 Task: Search round trip flight ticket for 5 adults, 2 children, 1 infant in seat and 2 infants on lap in economy from Kotzebue: Ralph Wien Memorial Airport to Fort Wayne: Fort Wayne International Airport on 5-4-2023 and return on 5-4-2023. Choice of flights is Westjet. Number of bags: 2 checked bags. Price is upto 106000. Outbound departure time preference is 16:00.
Action: Mouse moved to (324, 283)
Screenshot: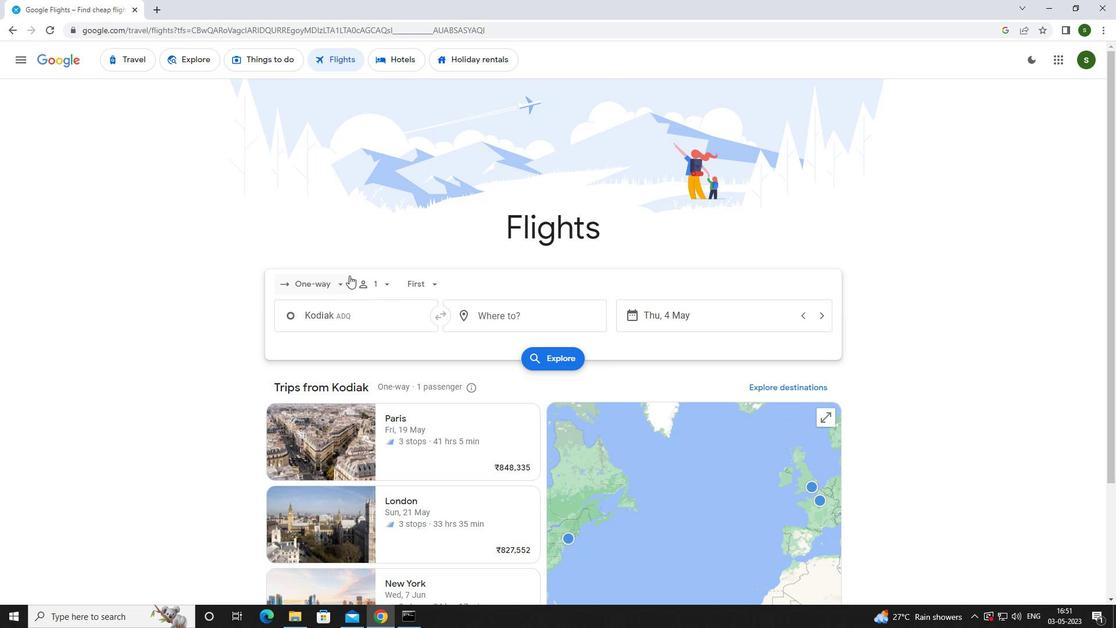
Action: Mouse pressed left at (324, 283)
Screenshot: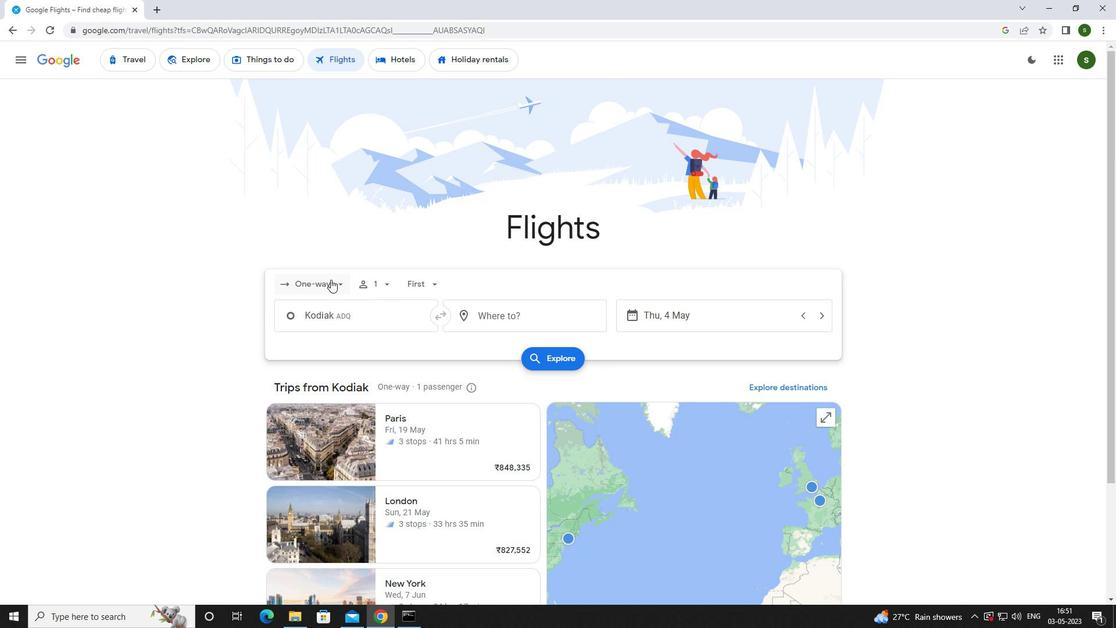 
Action: Mouse moved to (317, 301)
Screenshot: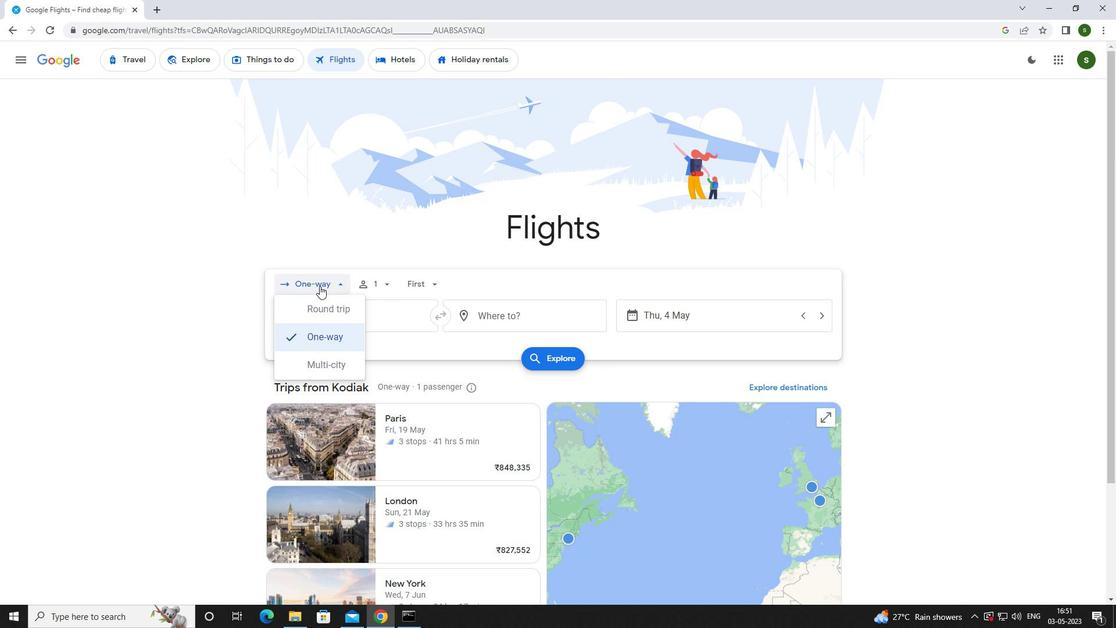 
Action: Mouse pressed left at (317, 301)
Screenshot: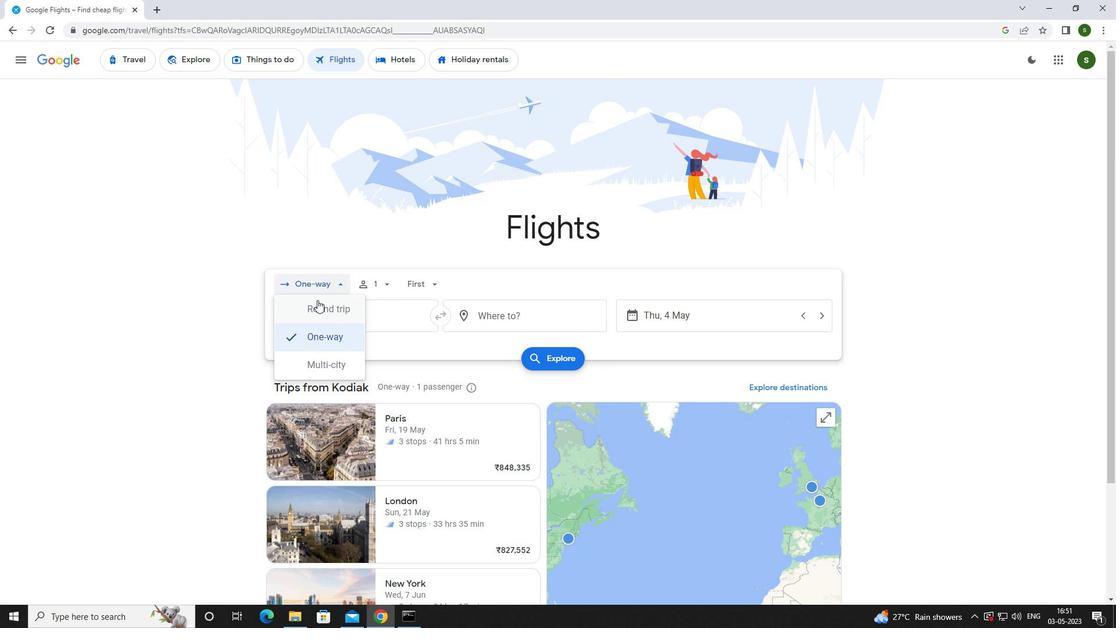 
Action: Mouse moved to (393, 283)
Screenshot: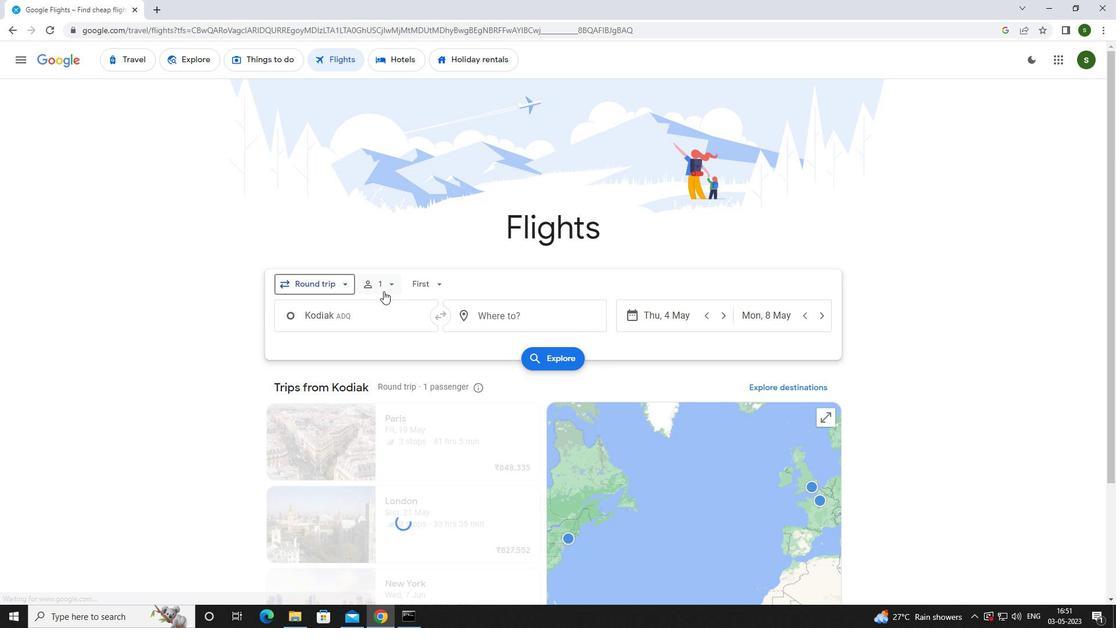 
Action: Mouse pressed left at (393, 283)
Screenshot: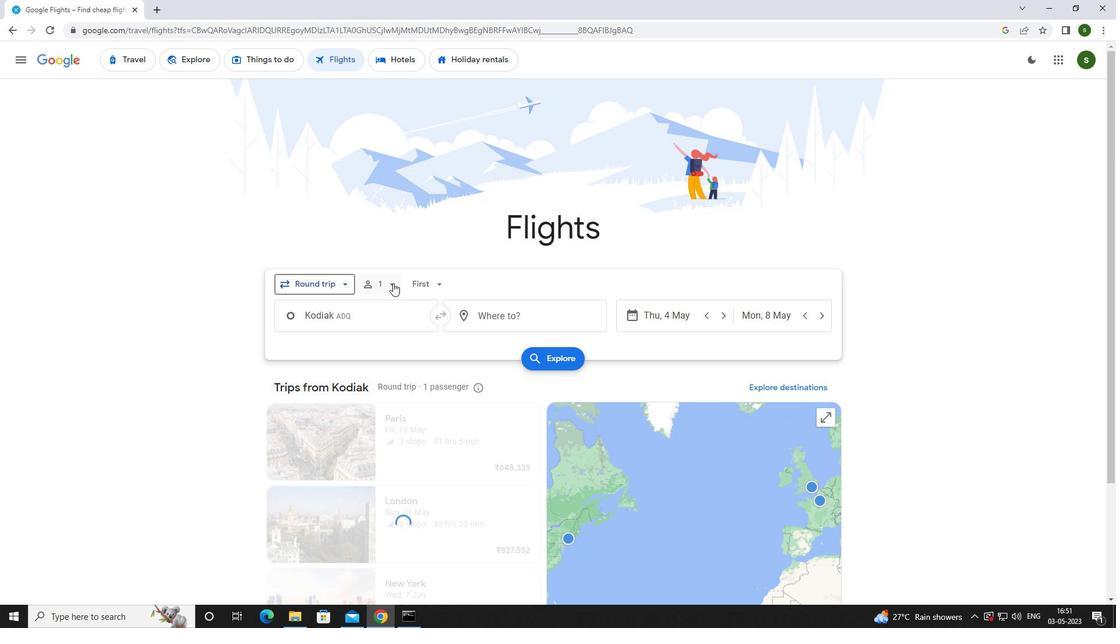 
Action: Mouse moved to (488, 312)
Screenshot: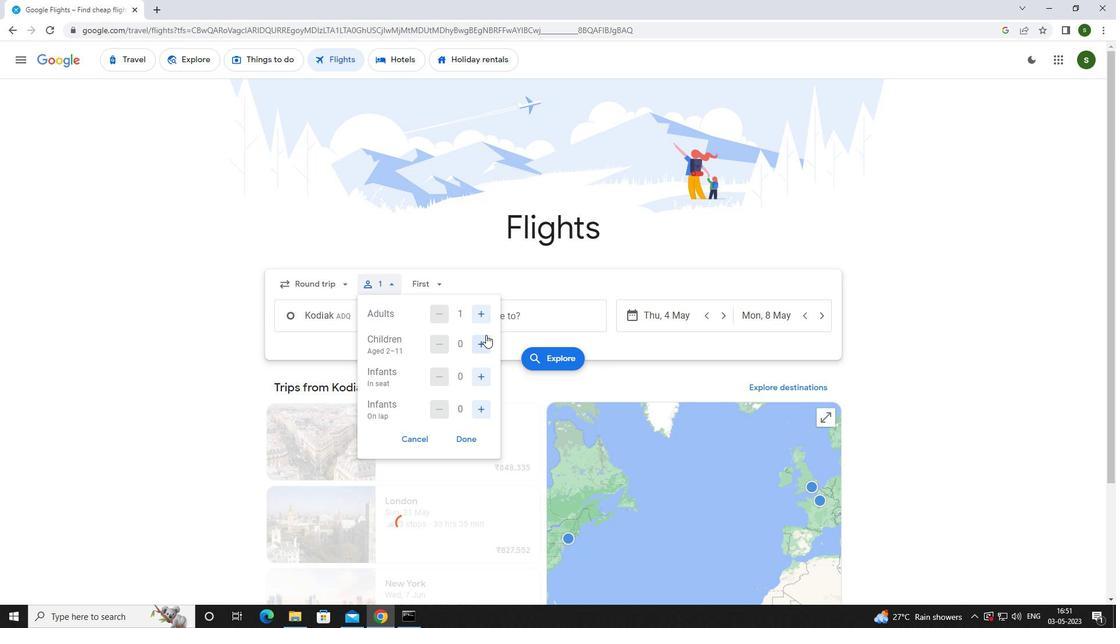 
Action: Mouse pressed left at (488, 312)
Screenshot: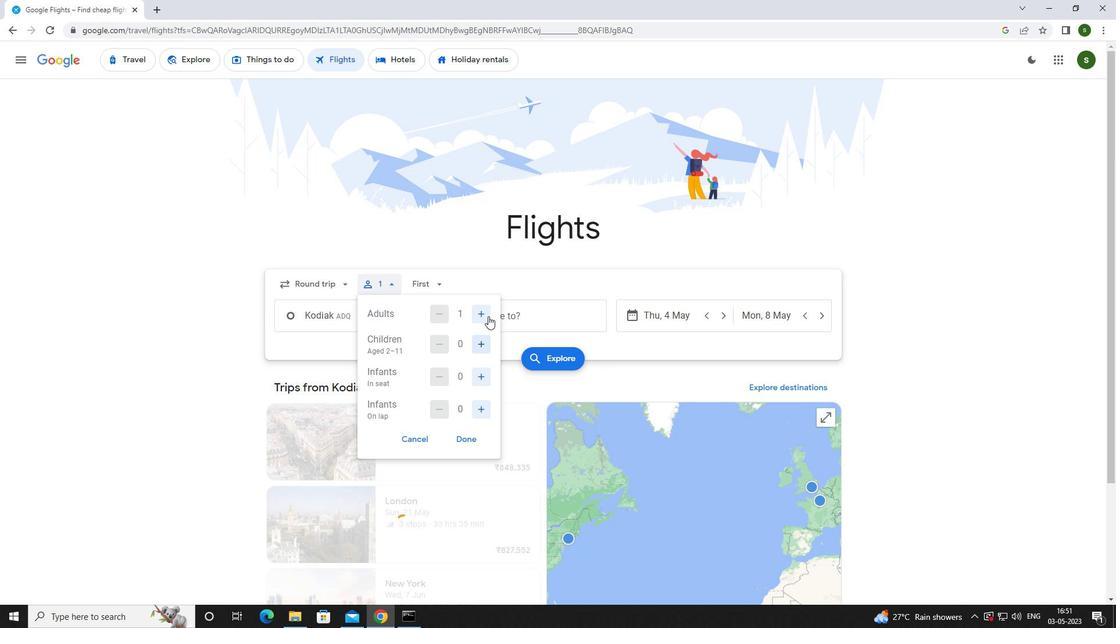 
Action: Mouse pressed left at (488, 312)
Screenshot: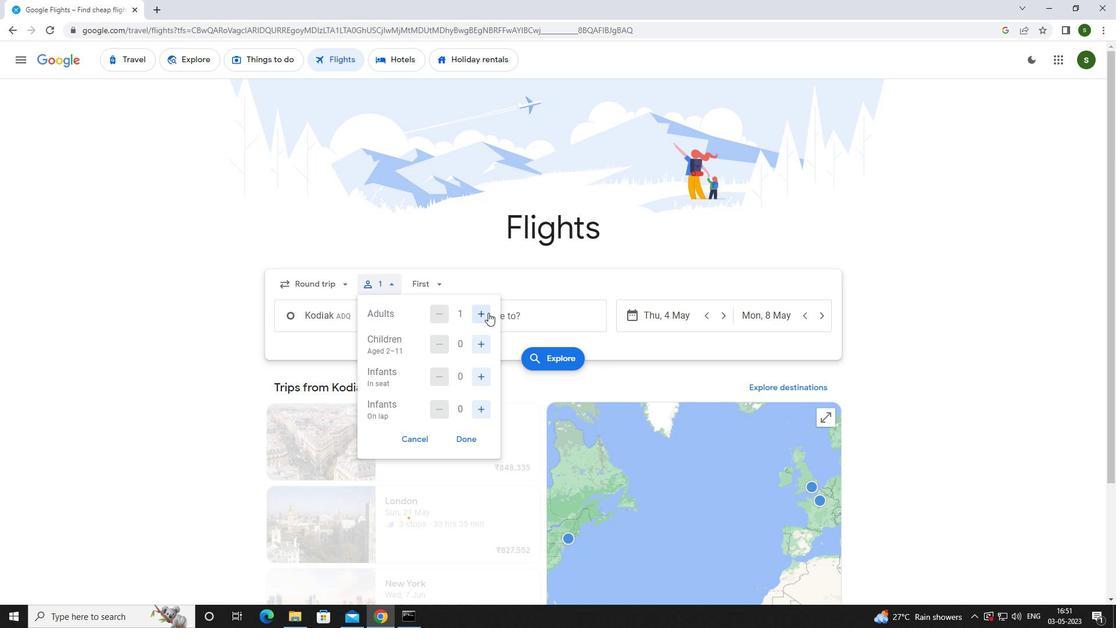 
Action: Mouse pressed left at (488, 312)
Screenshot: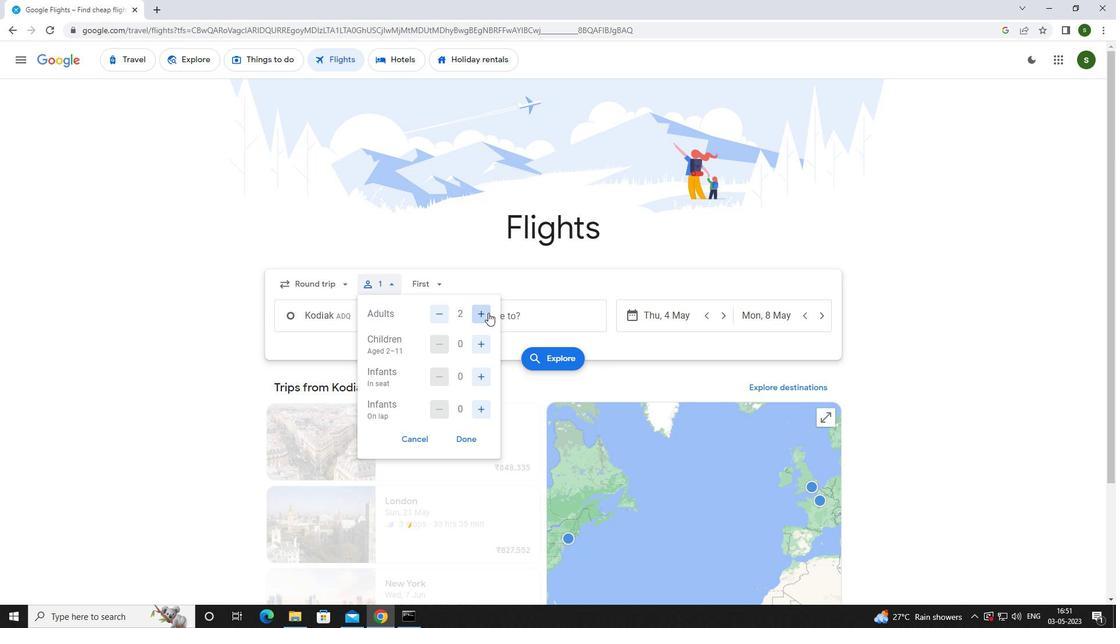 
Action: Mouse pressed left at (488, 312)
Screenshot: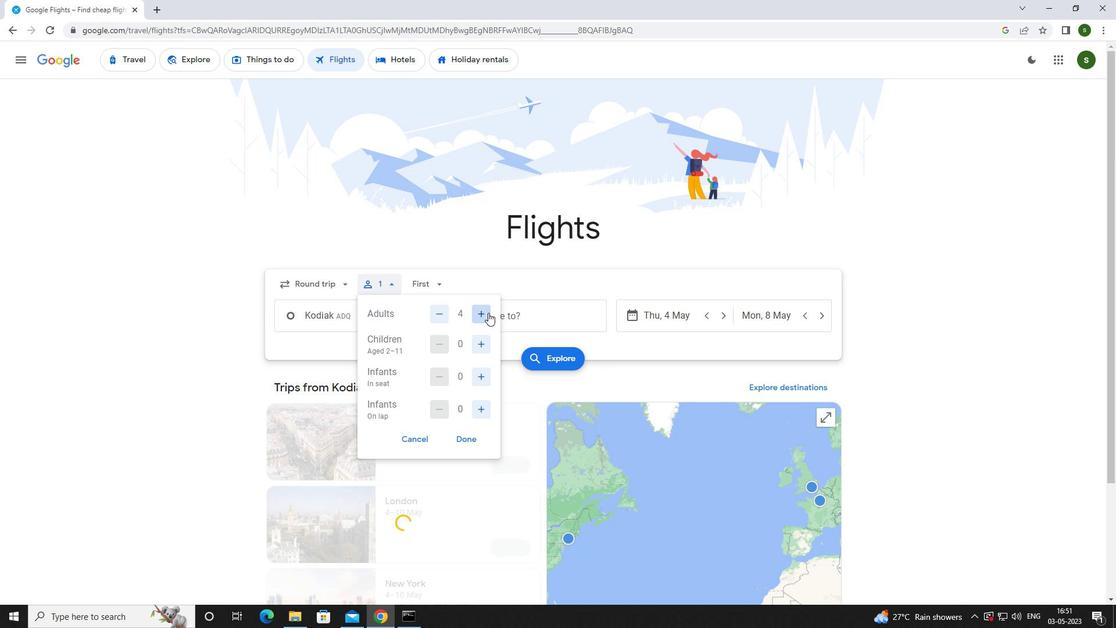 
Action: Mouse moved to (482, 342)
Screenshot: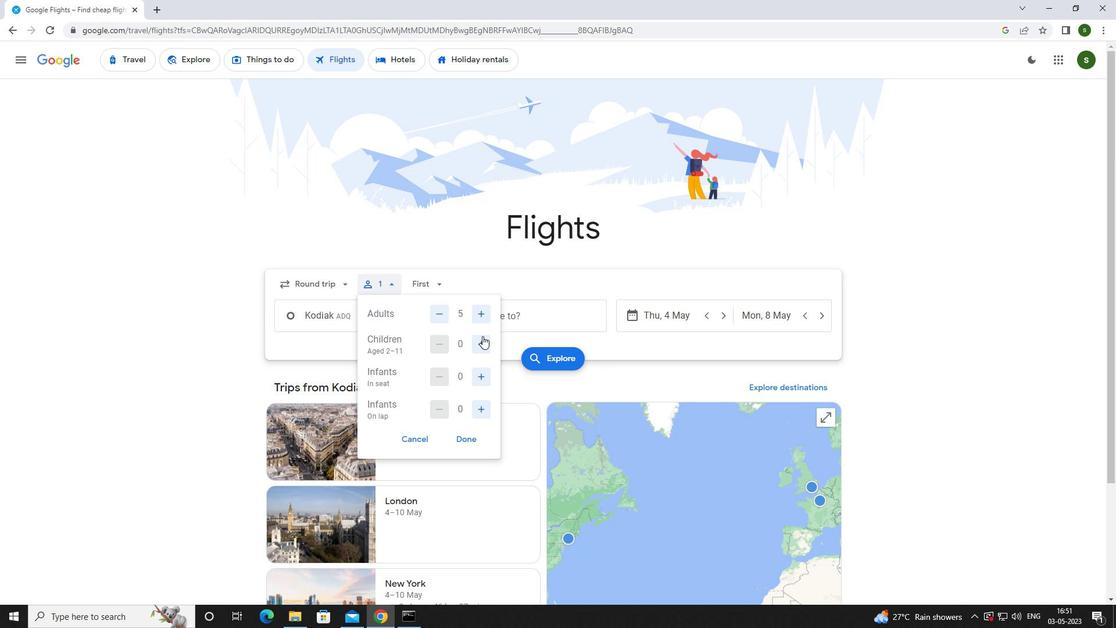 
Action: Mouse pressed left at (482, 342)
Screenshot: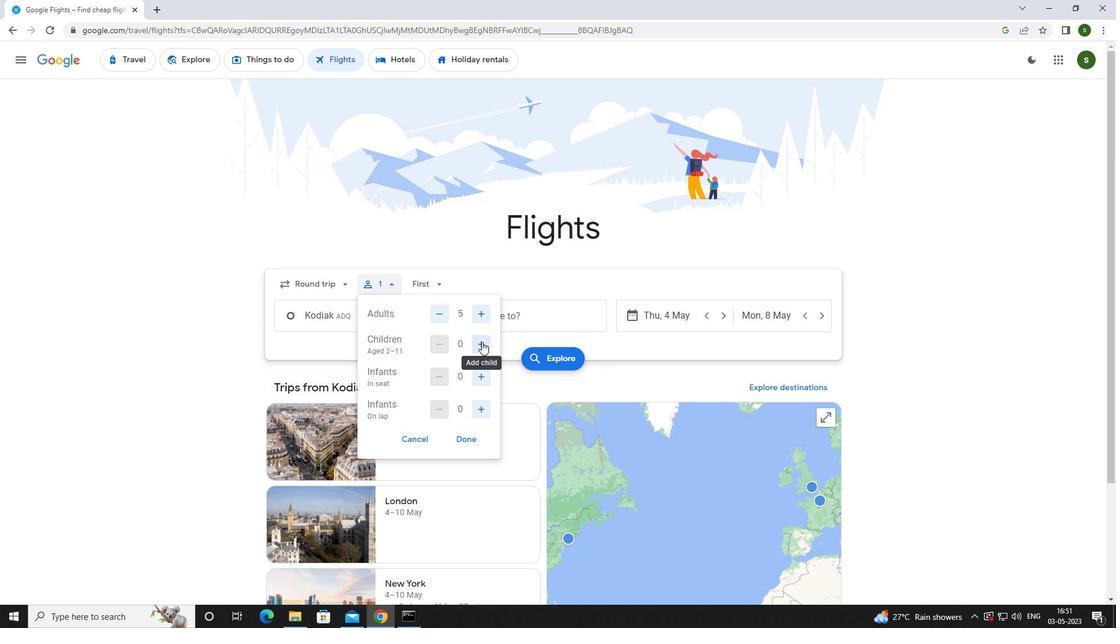 
Action: Mouse pressed left at (482, 342)
Screenshot: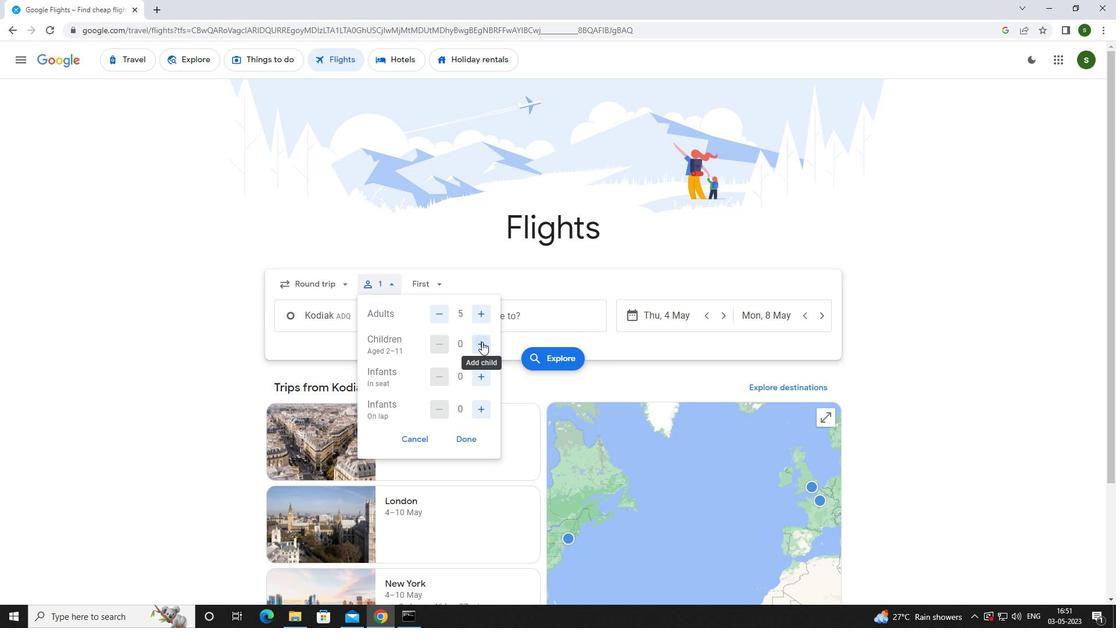 
Action: Mouse moved to (477, 381)
Screenshot: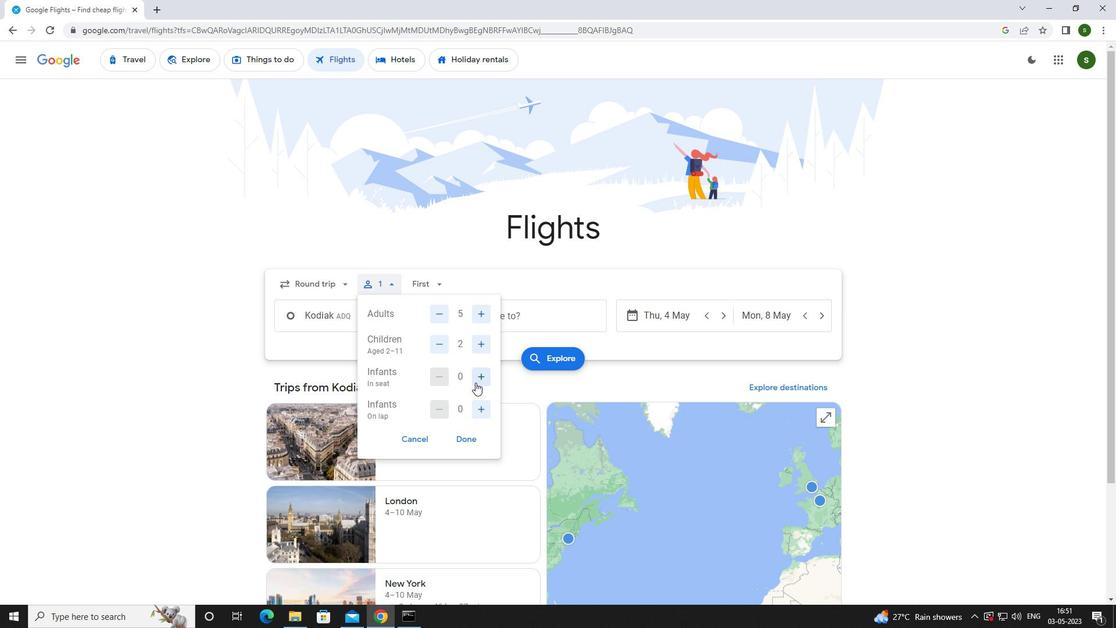 
Action: Mouse pressed left at (477, 381)
Screenshot: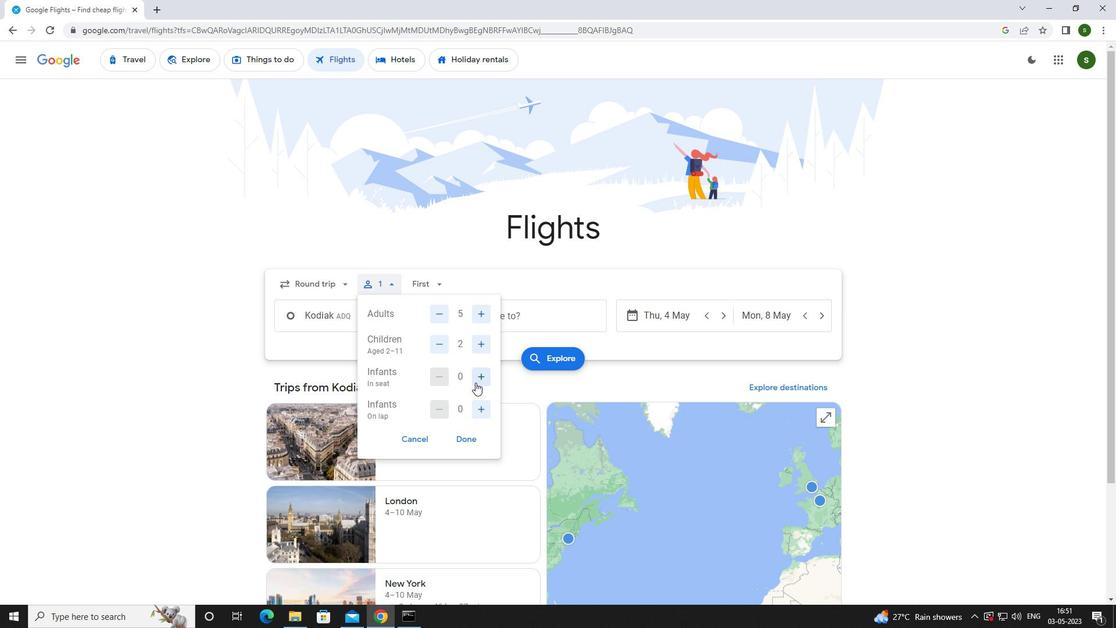 
Action: Mouse moved to (478, 407)
Screenshot: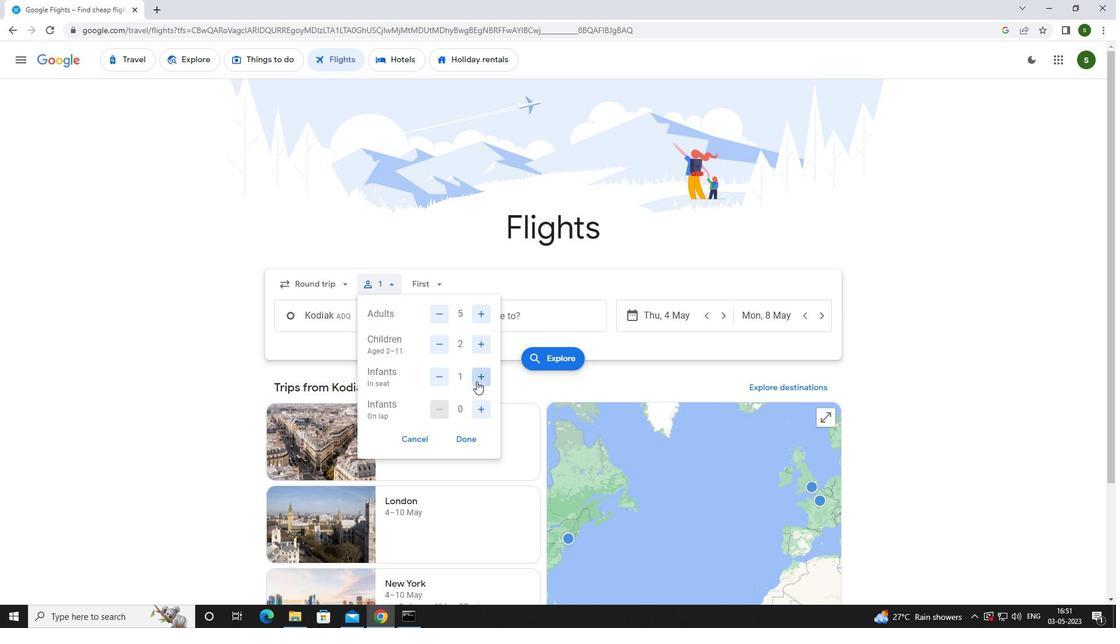 
Action: Mouse pressed left at (478, 407)
Screenshot: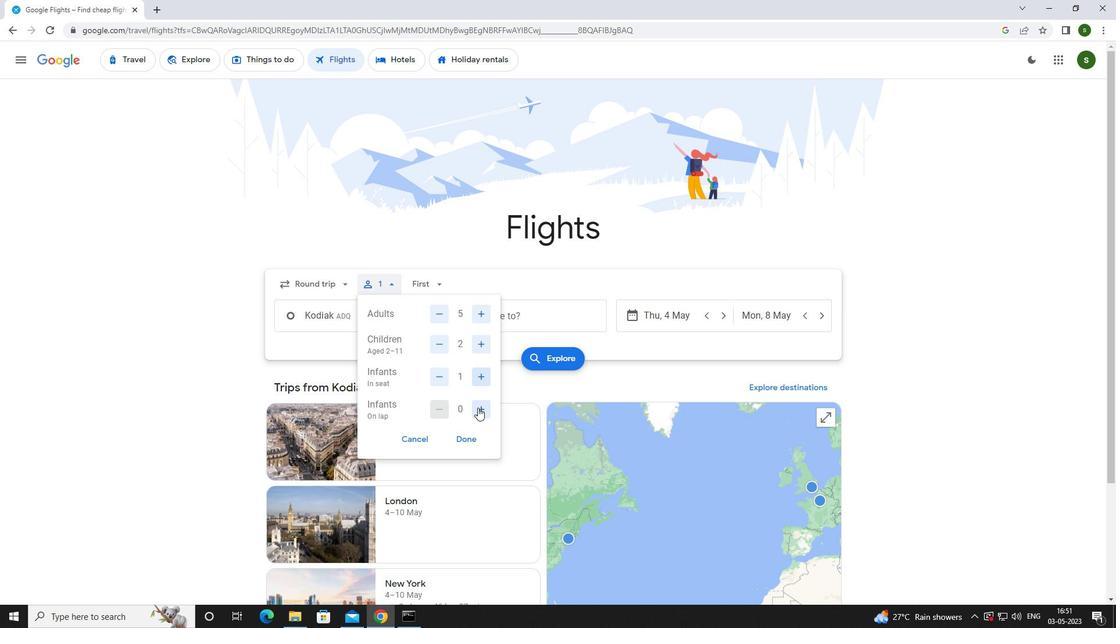 
Action: Mouse pressed left at (478, 407)
Screenshot: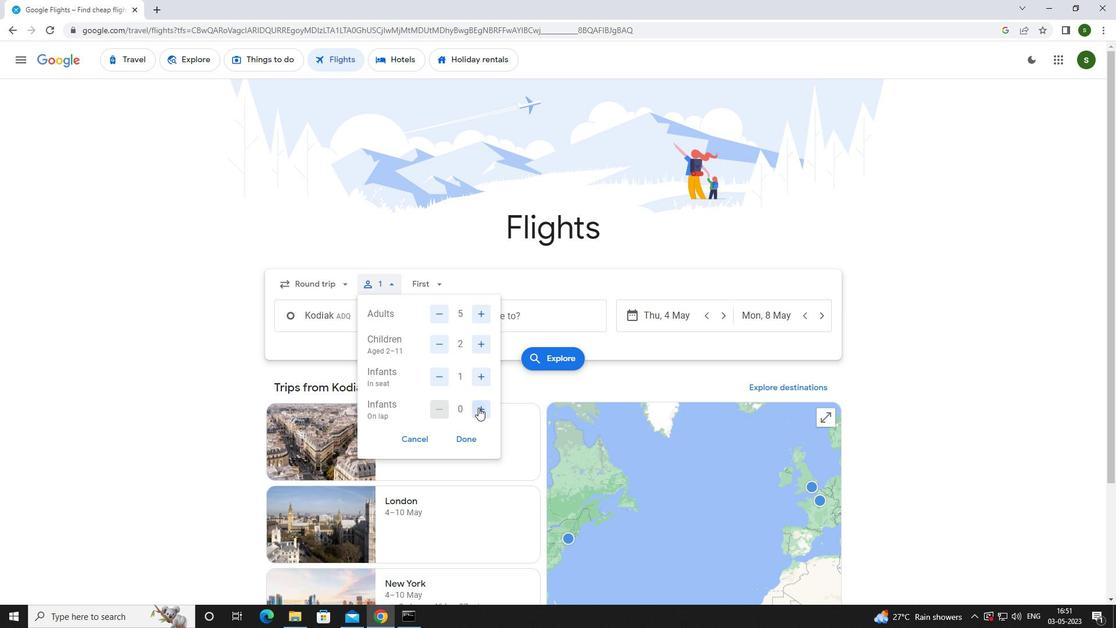 
Action: Mouse moved to (434, 410)
Screenshot: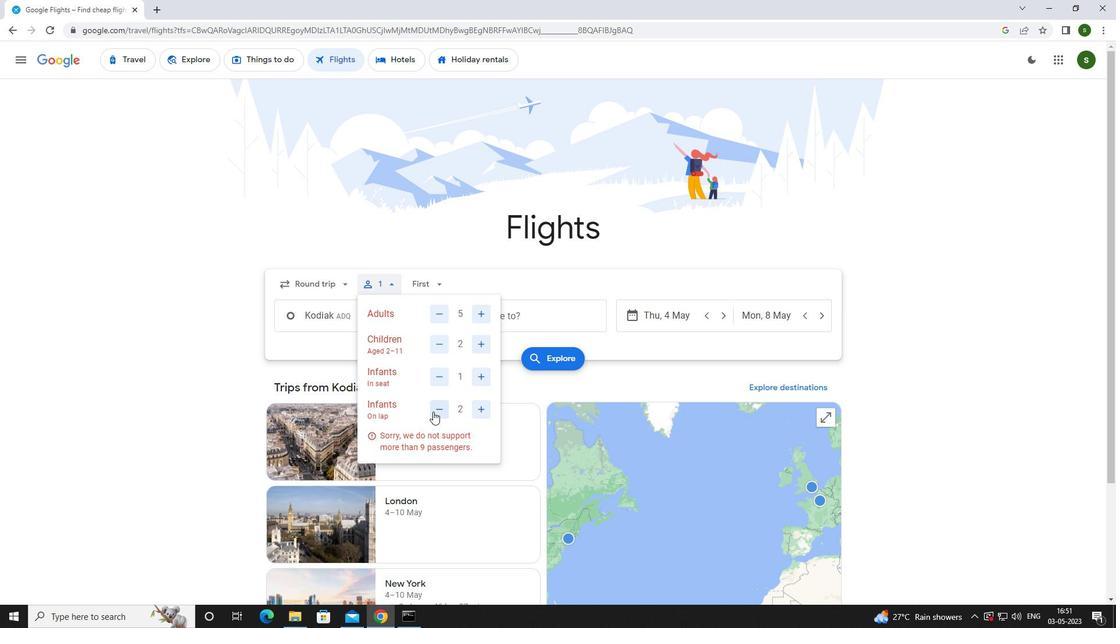 
Action: Mouse pressed left at (434, 410)
Screenshot: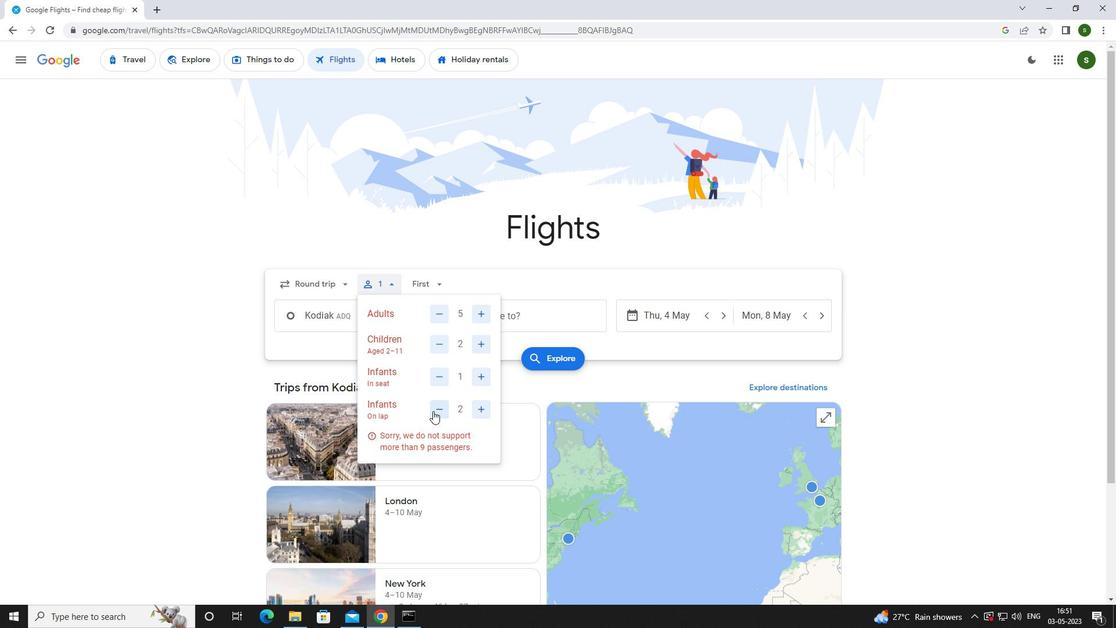 
Action: Mouse moved to (442, 284)
Screenshot: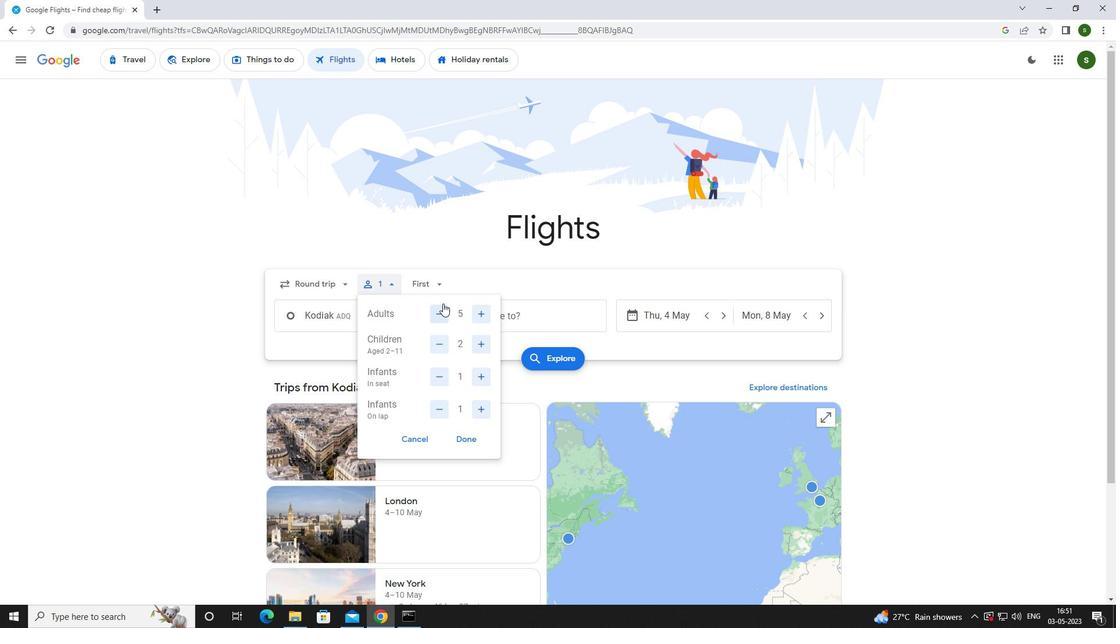 
Action: Mouse pressed left at (442, 284)
Screenshot: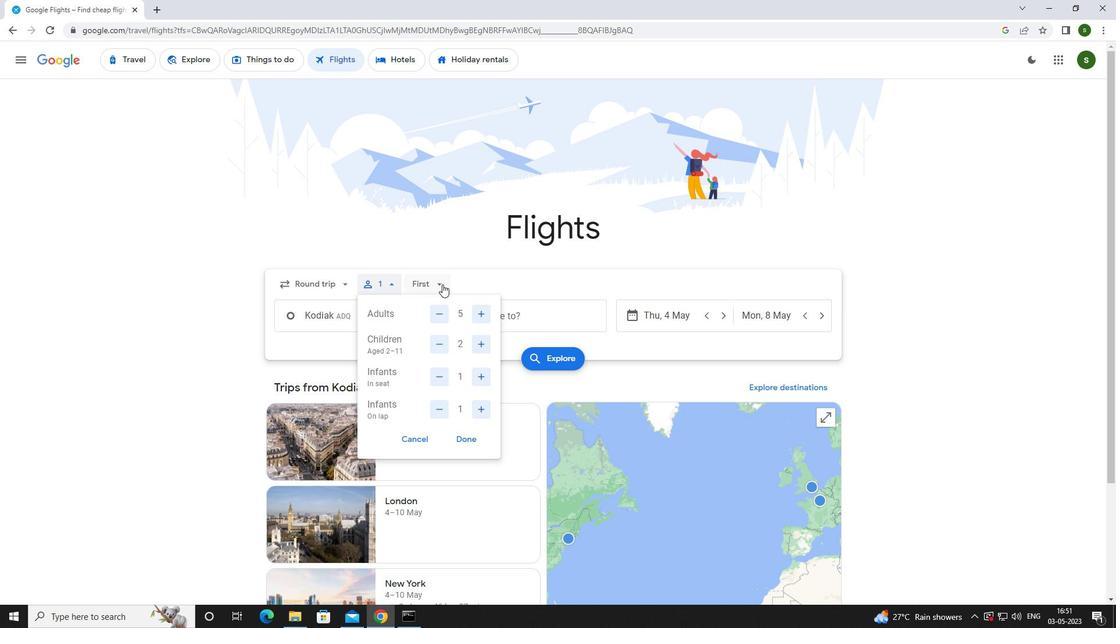 
Action: Mouse moved to (453, 300)
Screenshot: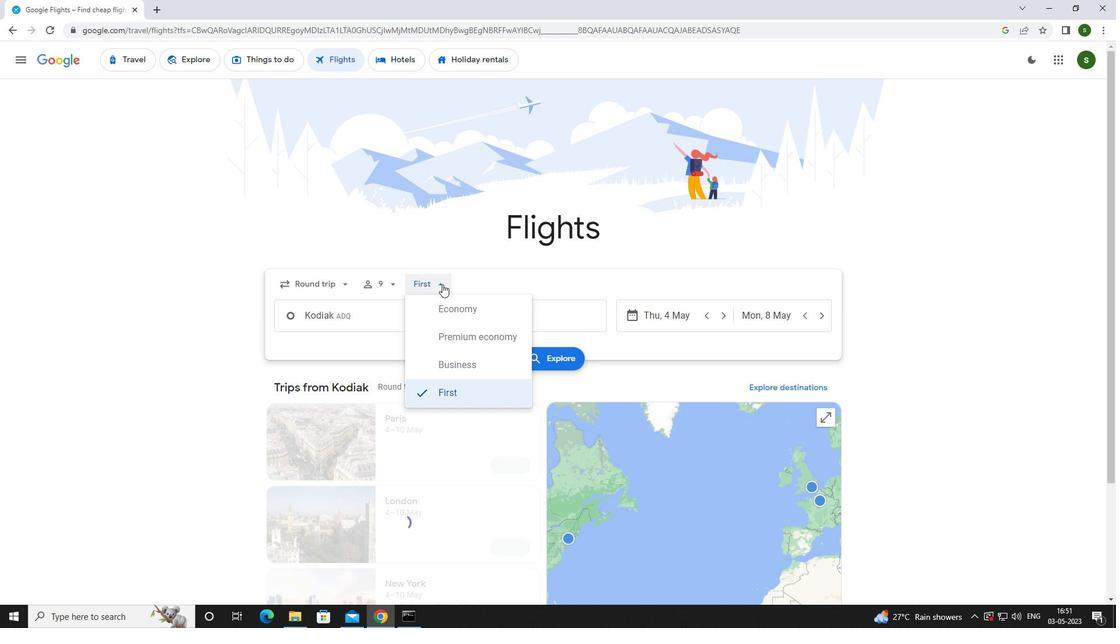 
Action: Mouse pressed left at (453, 300)
Screenshot: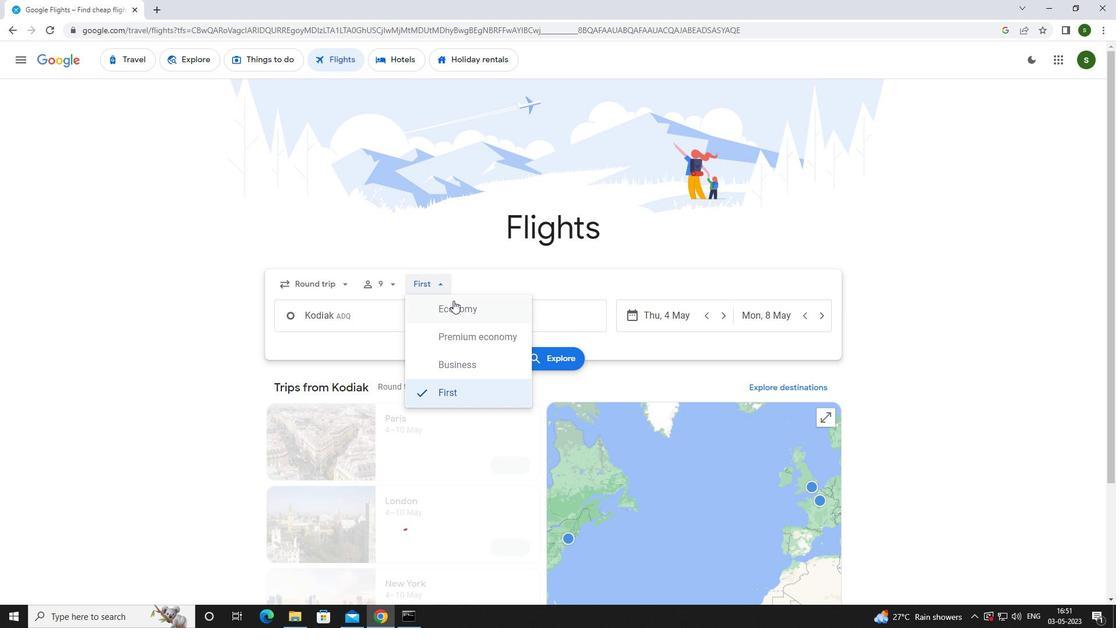 
Action: Mouse moved to (399, 321)
Screenshot: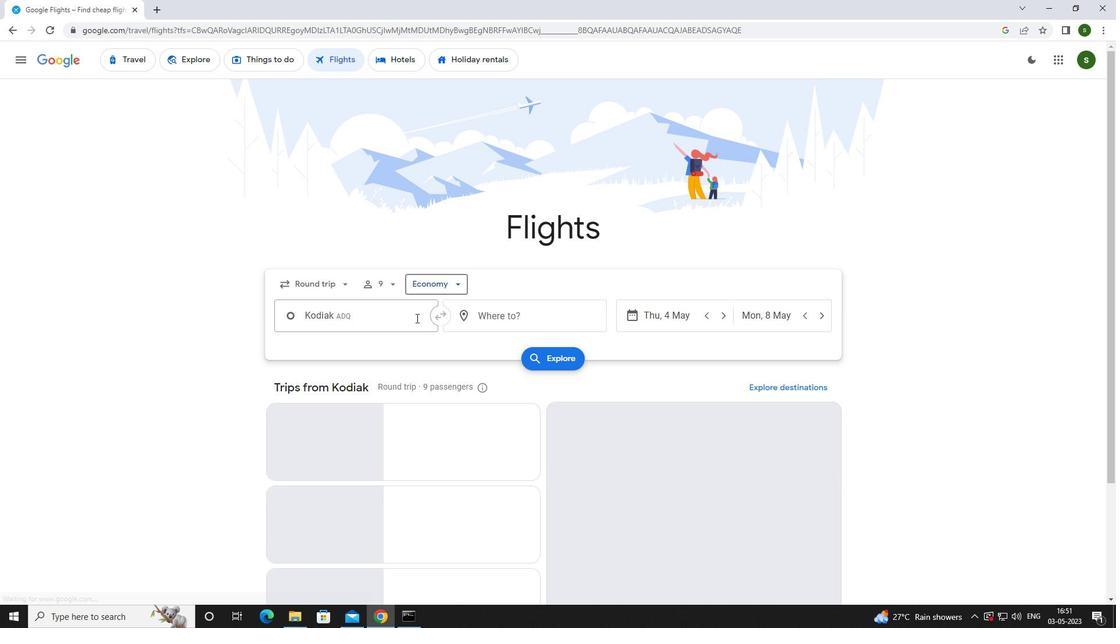 
Action: Mouse pressed left at (399, 321)
Screenshot: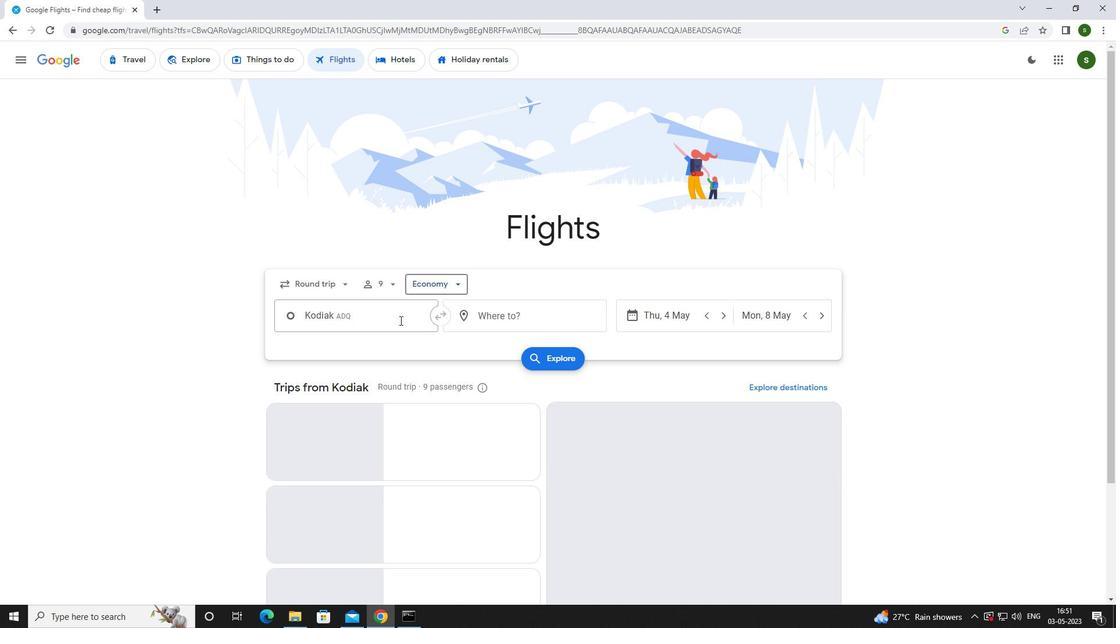 
Action: Mouse moved to (398, 321)
Screenshot: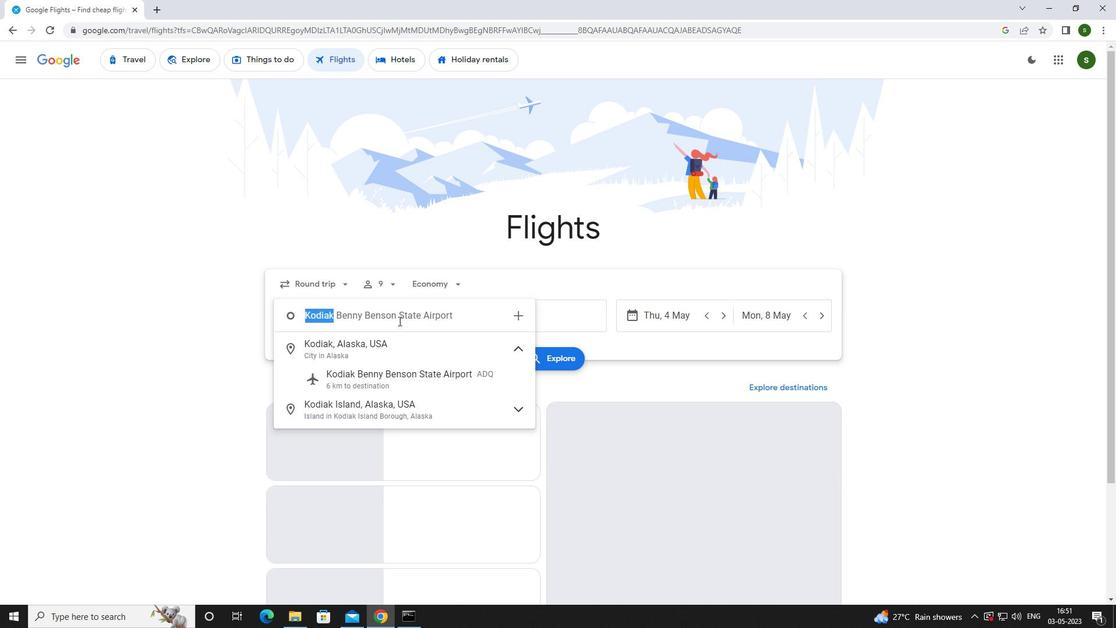 
Action: Key pressed <Key.caps_lock>r<Key.caps_lock>apl<Key.backspace><Key.backspace>lph
Screenshot: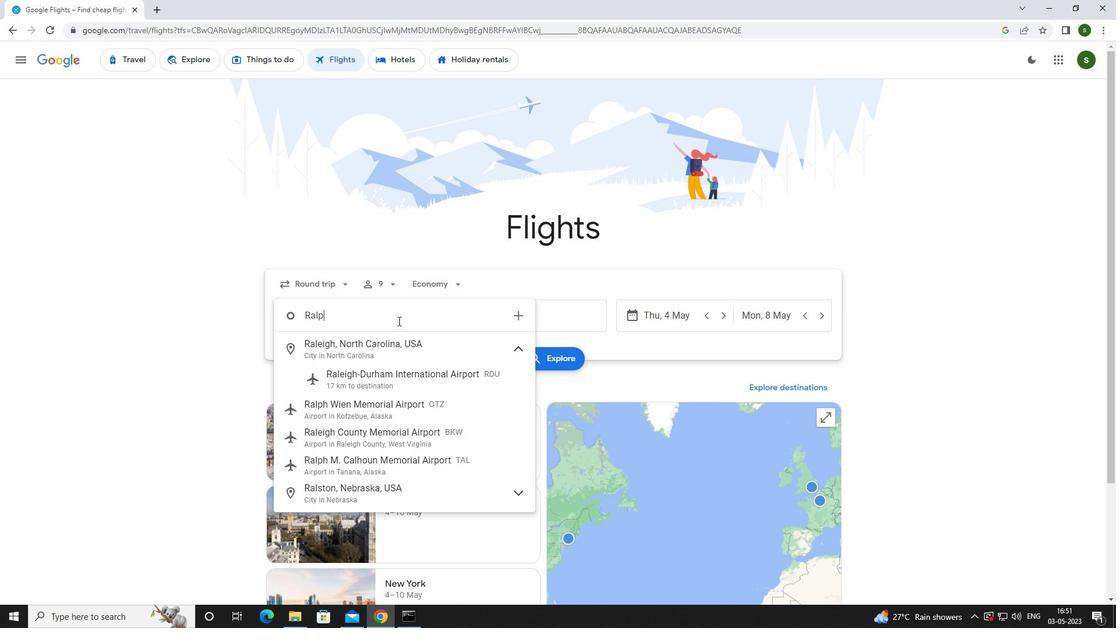 
Action: Mouse moved to (397, 347)
Screenshot: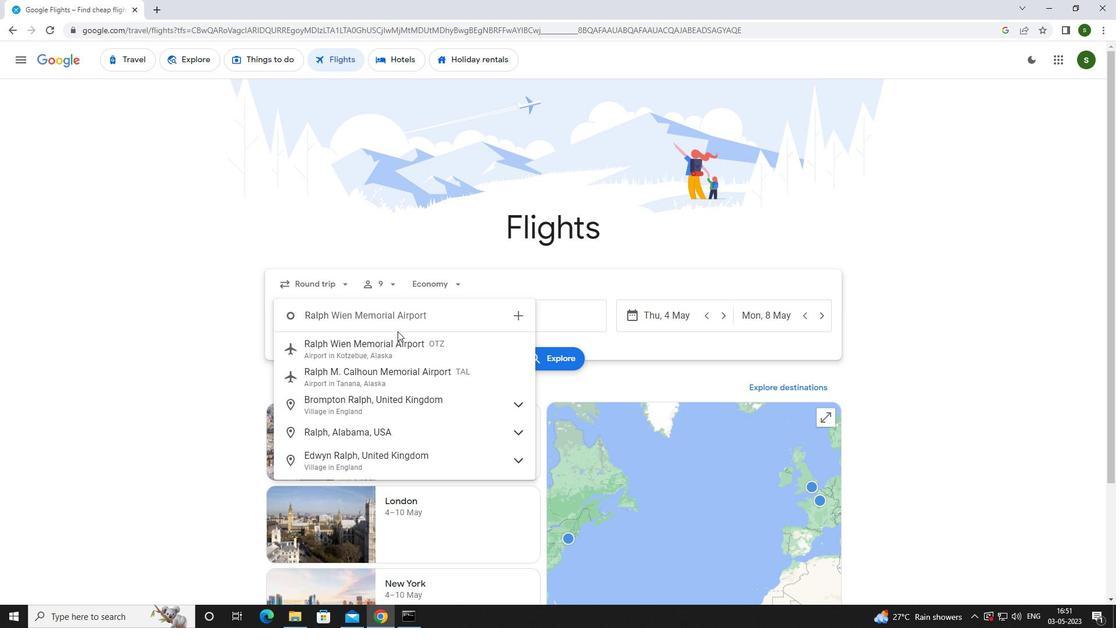 
Action: Mouse pressed left at (397, 347)
Screenshot: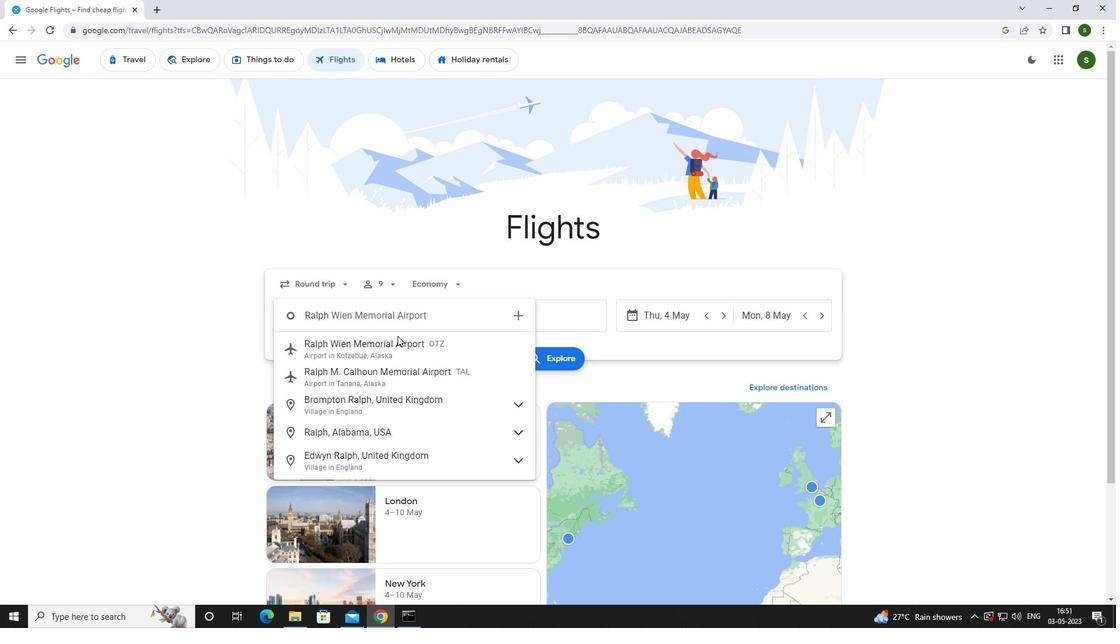 
Action: Mouse moved to (502, 310)
Screenshot: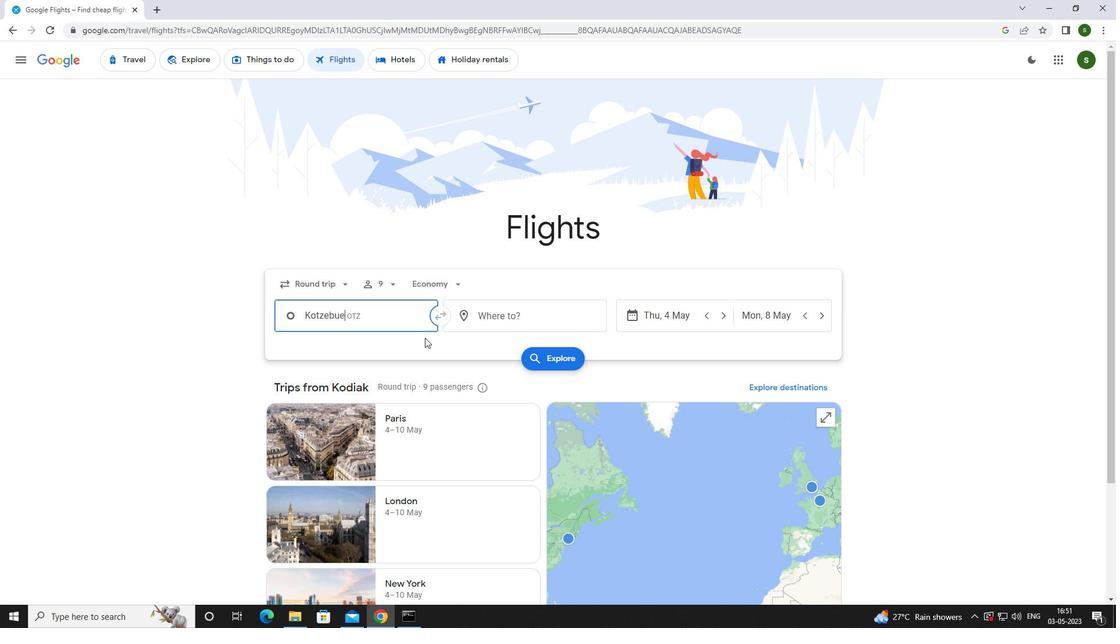 
Action: Mouse pressed left at (502, 310)
Screenshot: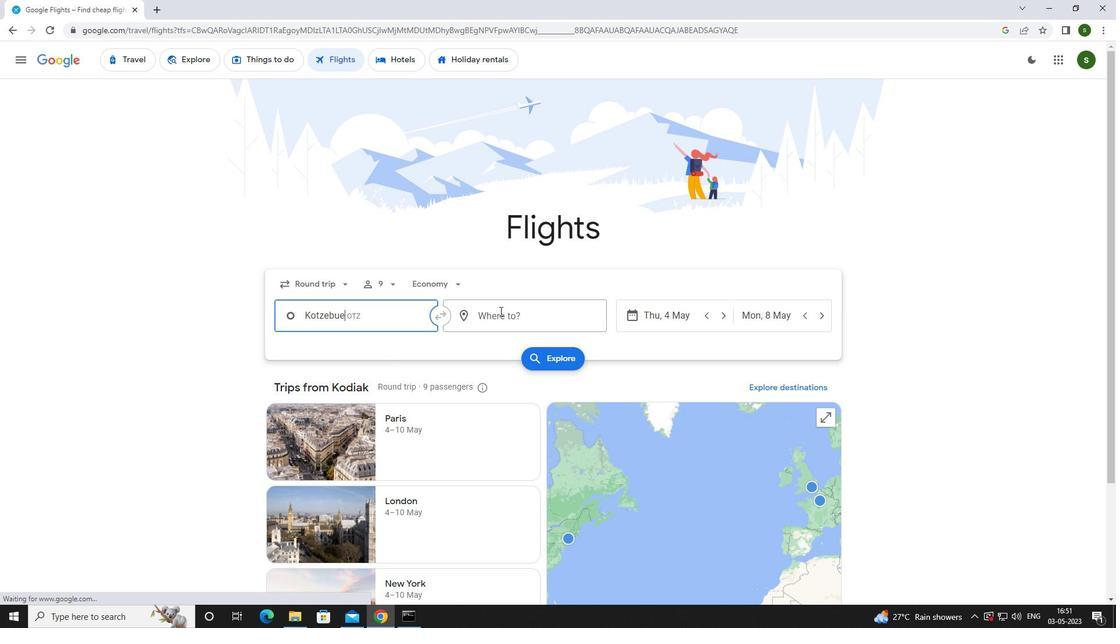 
Action: Key pressed <Key.caps_lock>f<Key.caps_lock>ort<Key.space><Key.caps_lock>w<Key.caps_lock>ay
Screenshot: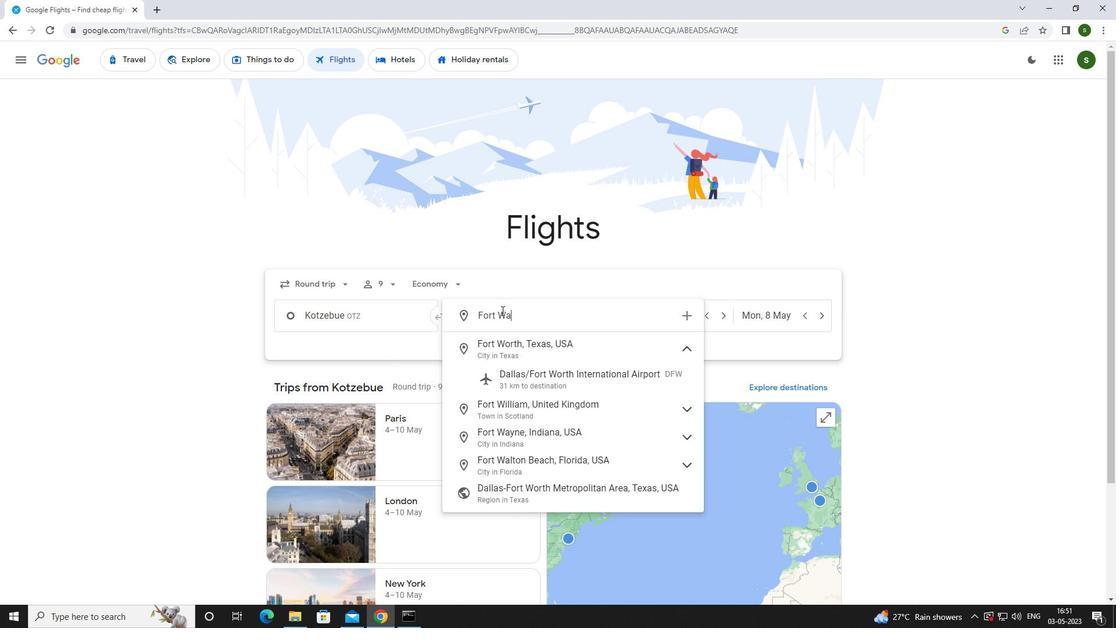 
Action: Mouse moved to (538, 368)
Screenshot: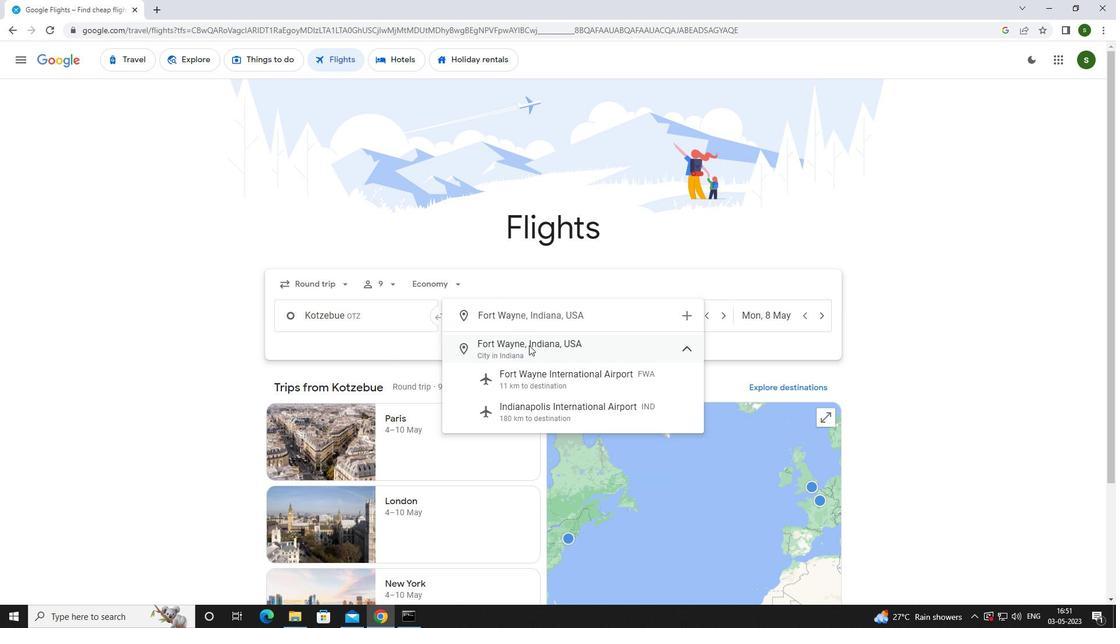 
Action: Mouse pressed left at (538, 368)
Screenshot: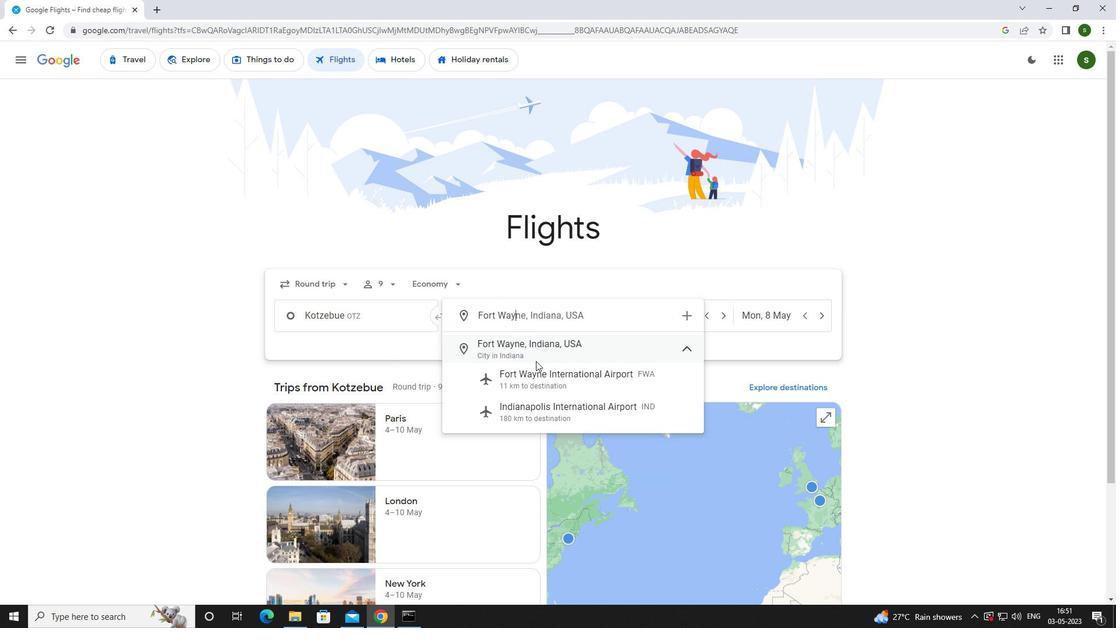 
Action: Mouse moved to (676, 316)
Screenshot: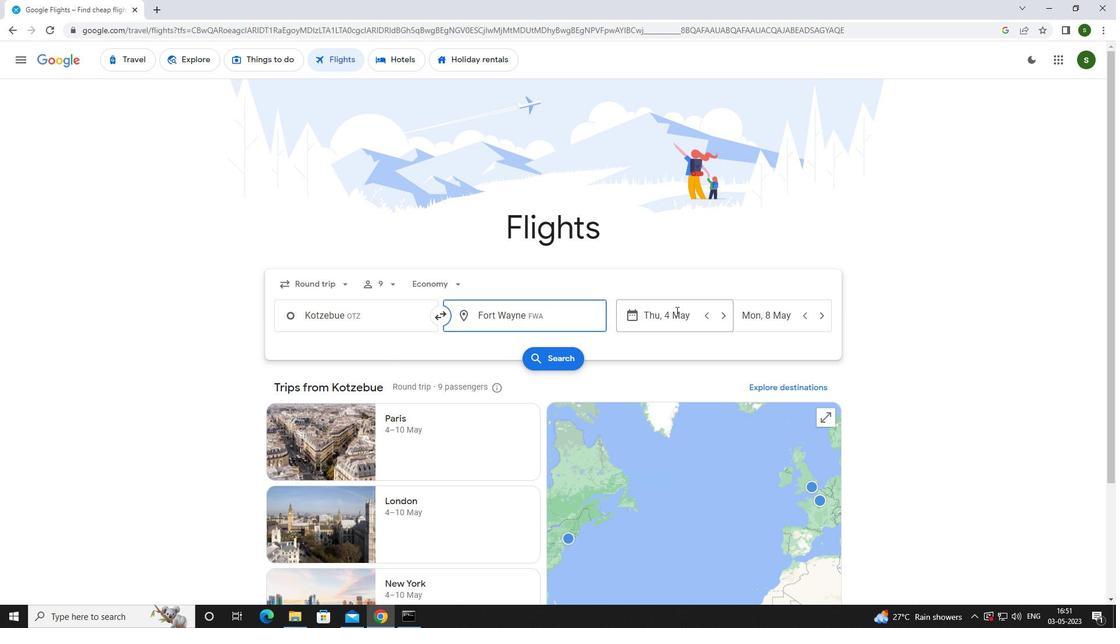 
Action: Mouse pressed left at (676, 316)
Screenshot: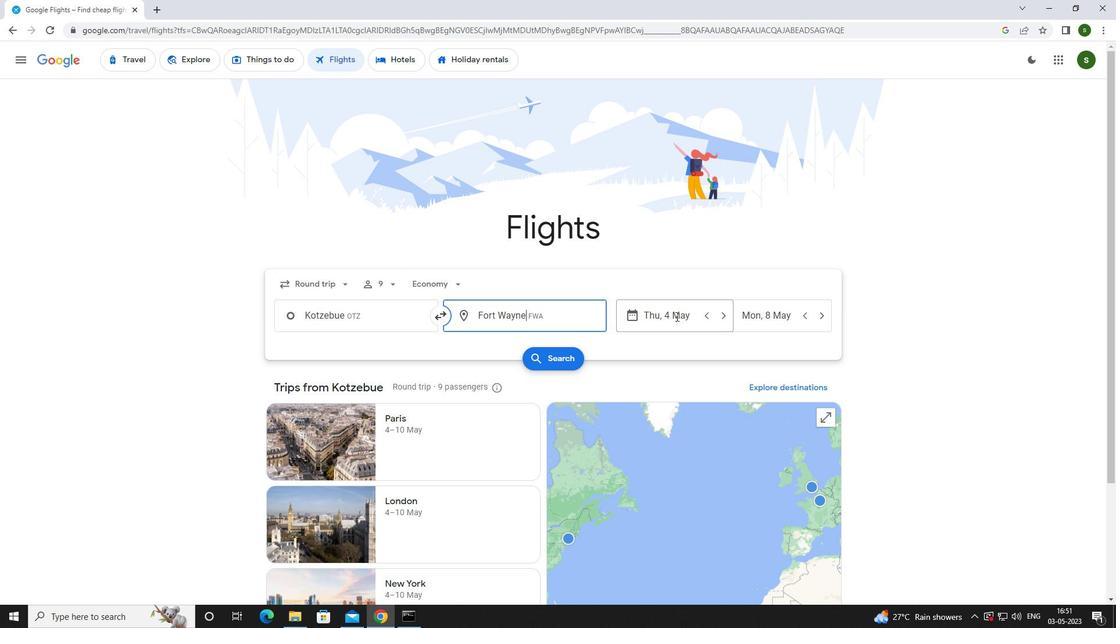
Action: Mouse moved to (537, 392)
Screenshot: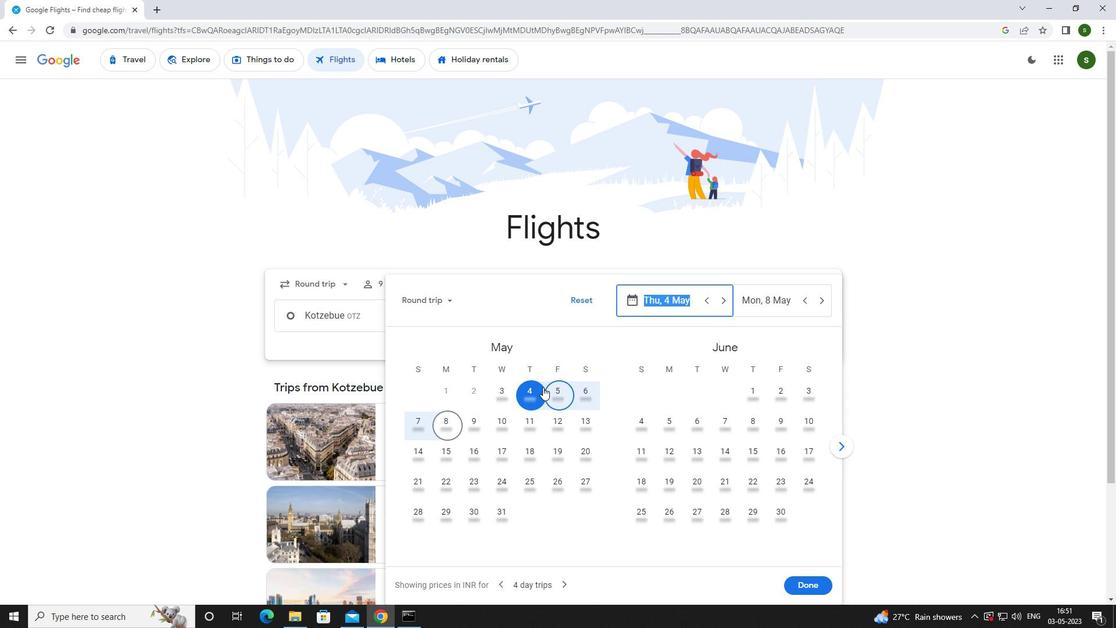 
Action: Mouse pressed left at (537, 392)
Screenshot: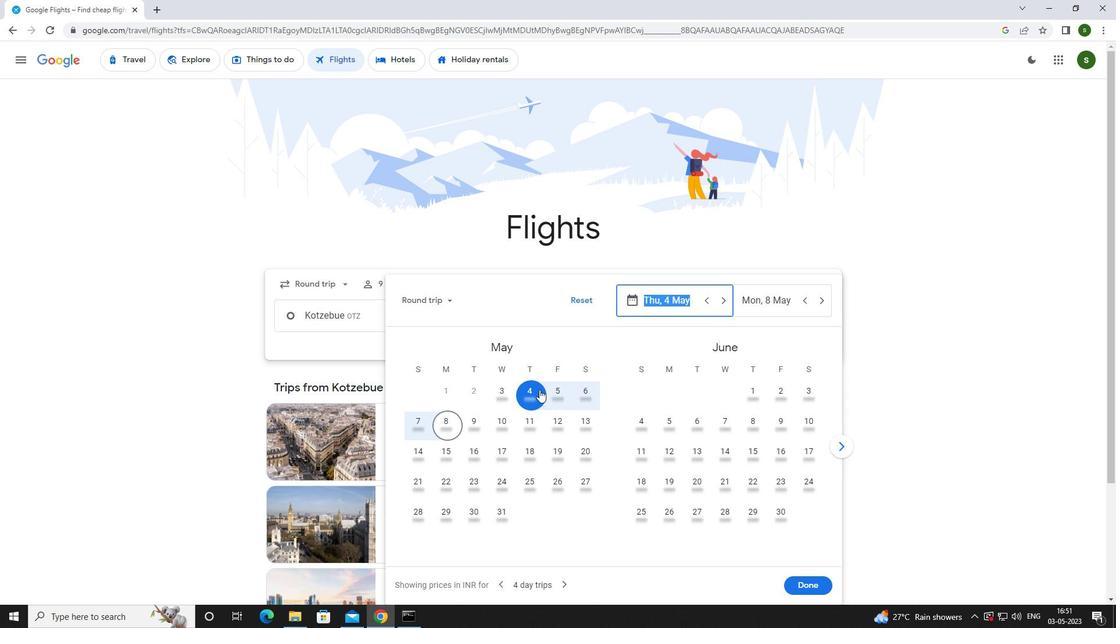 
Action: Mouse pressed left at (537, 392)
Screenshot: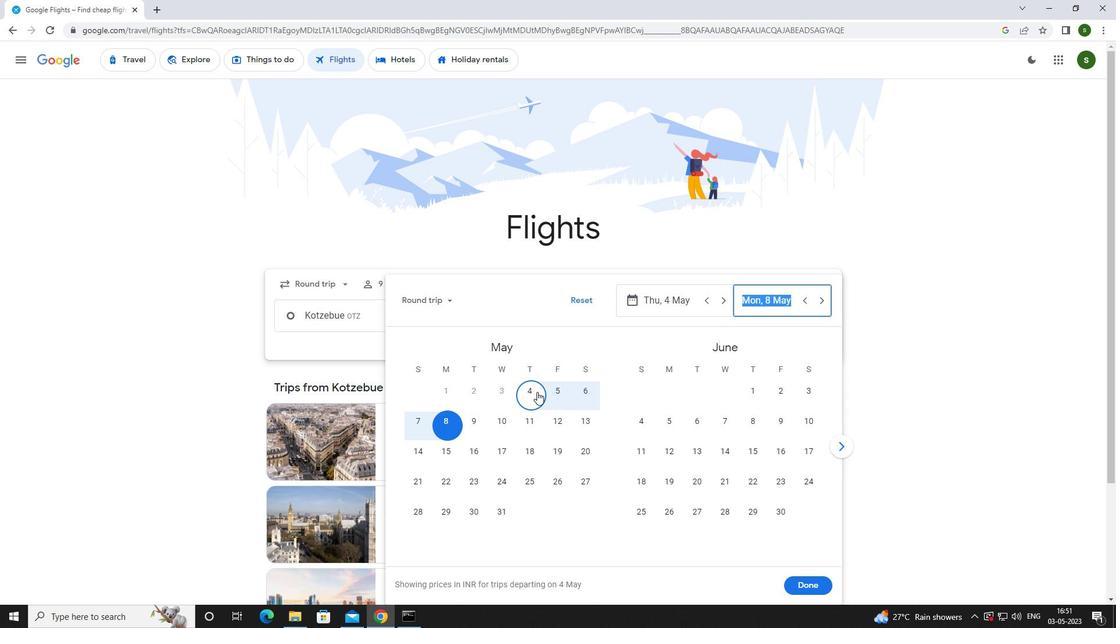 
Action: Mouse moved to (533, 395)
Screenshot: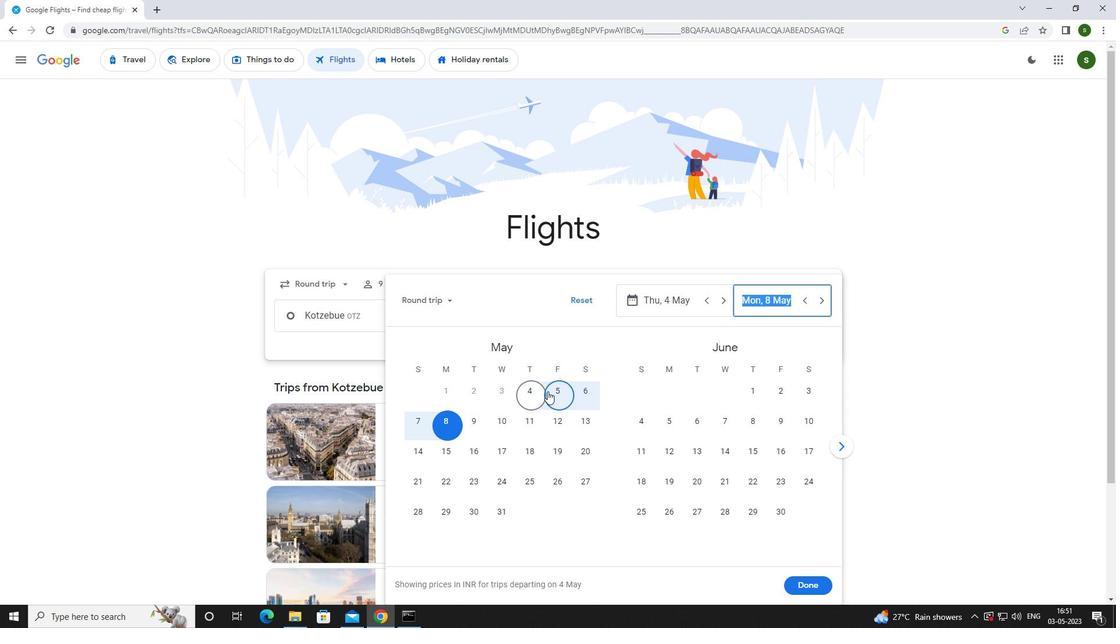 
Action: Mouse pressed left at (533, 395)
Screenshot: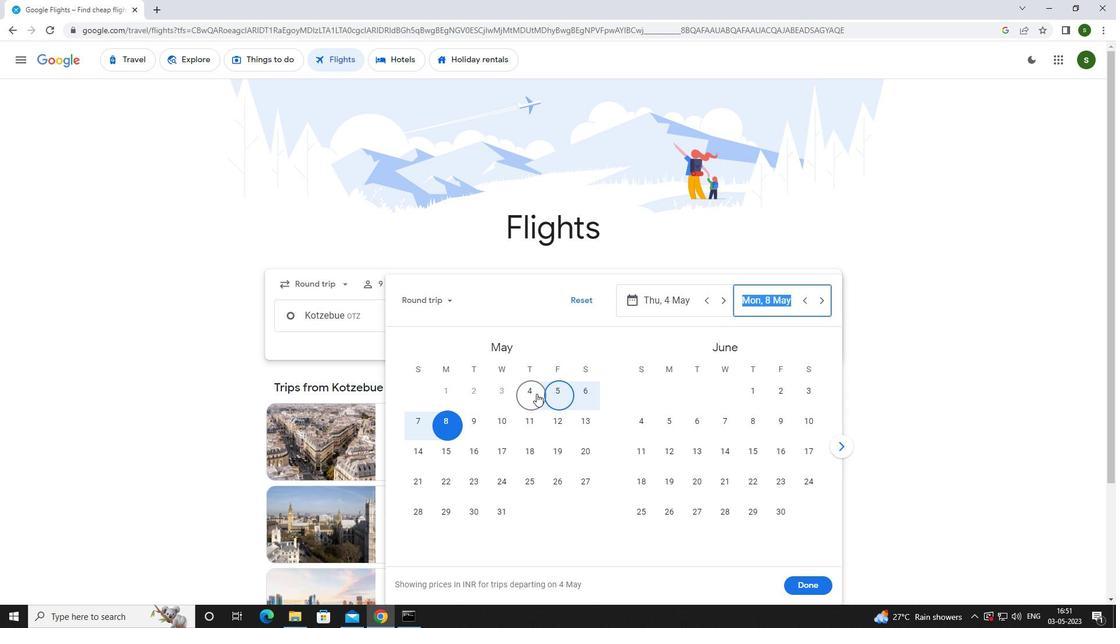 
Action: Mouse moved to (789, 579)
Screenshot: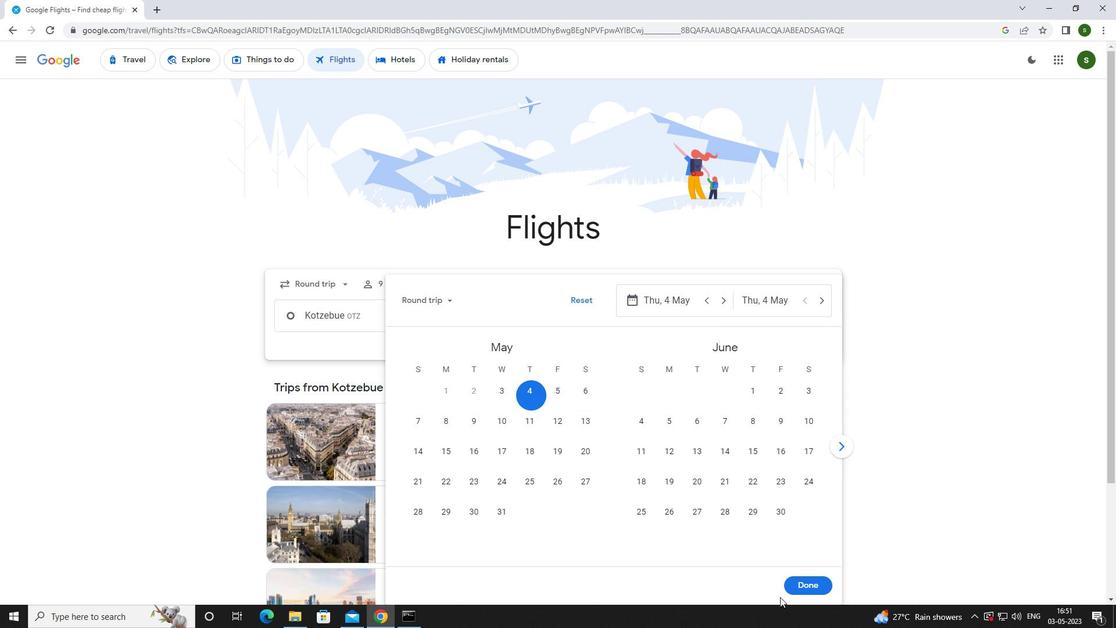 
Action: Mouse pressed left at (789, 579)
Screenshot: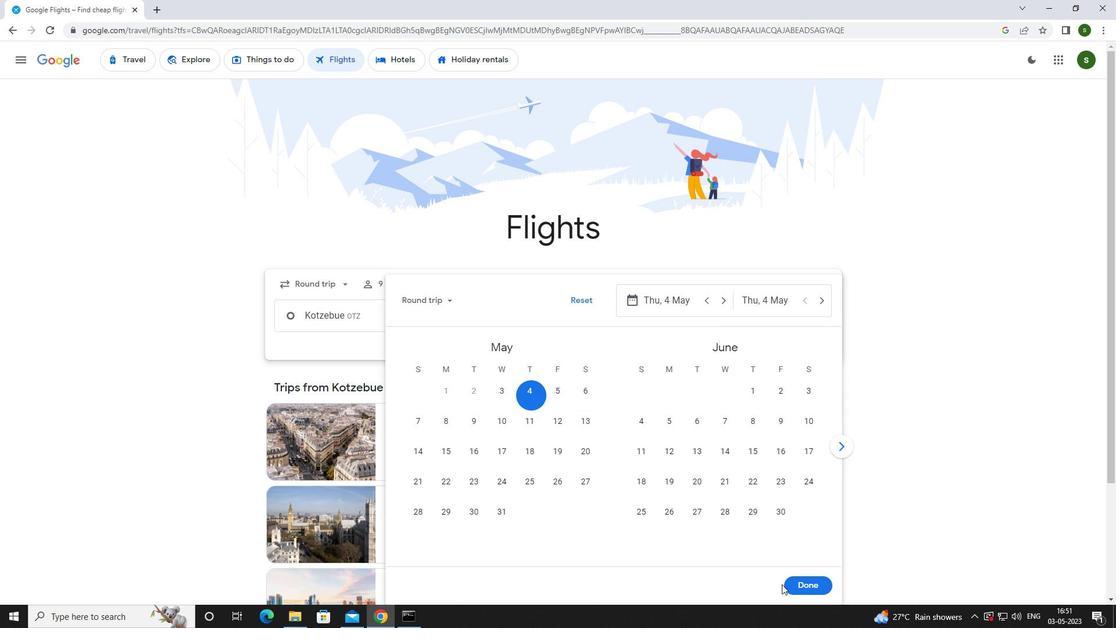 
Action: Mouse moved to (543, 355)
Screenshot: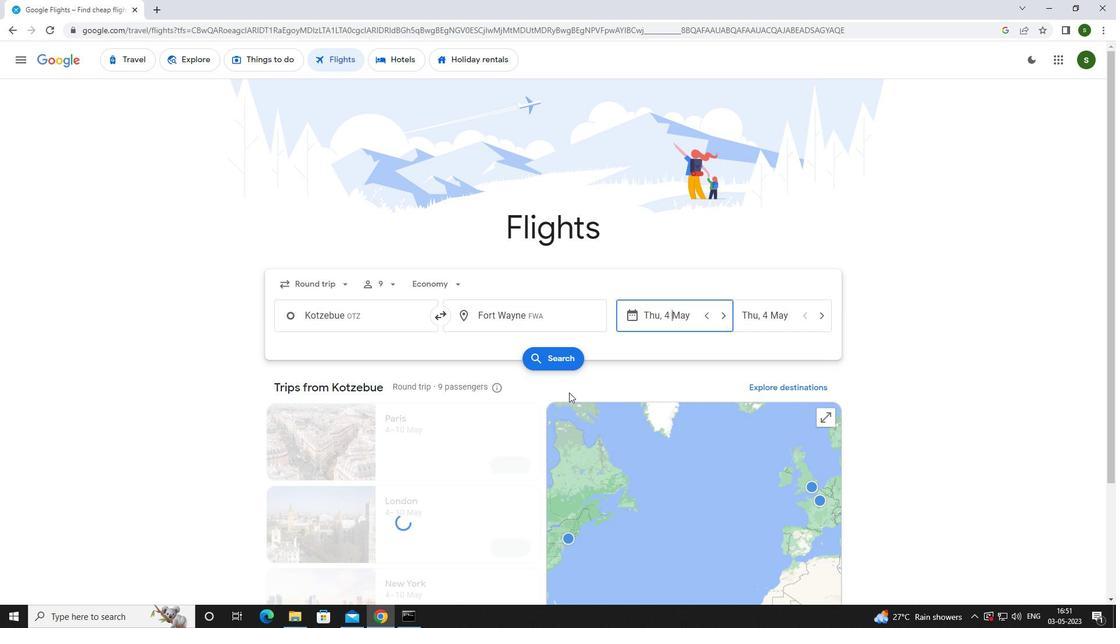 
Action: Mouse pressed left at (543, 355)
Screenshot: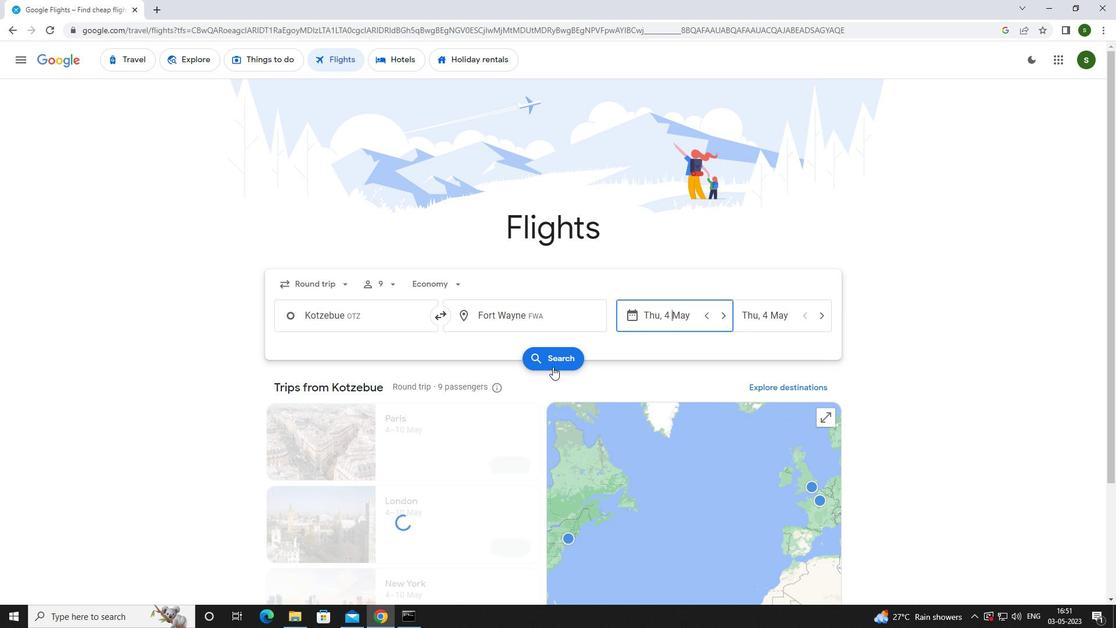 
Action: Mouse moved to (279, 169)
Screenshot: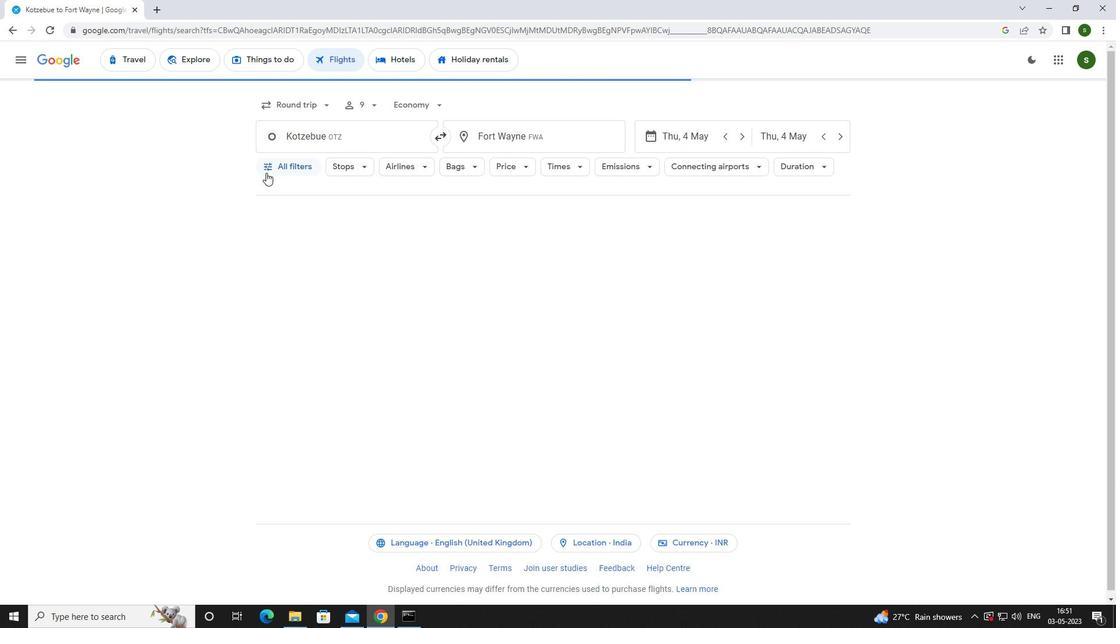 
Action: Mouse pressed left at (279, 169)
Screenshot: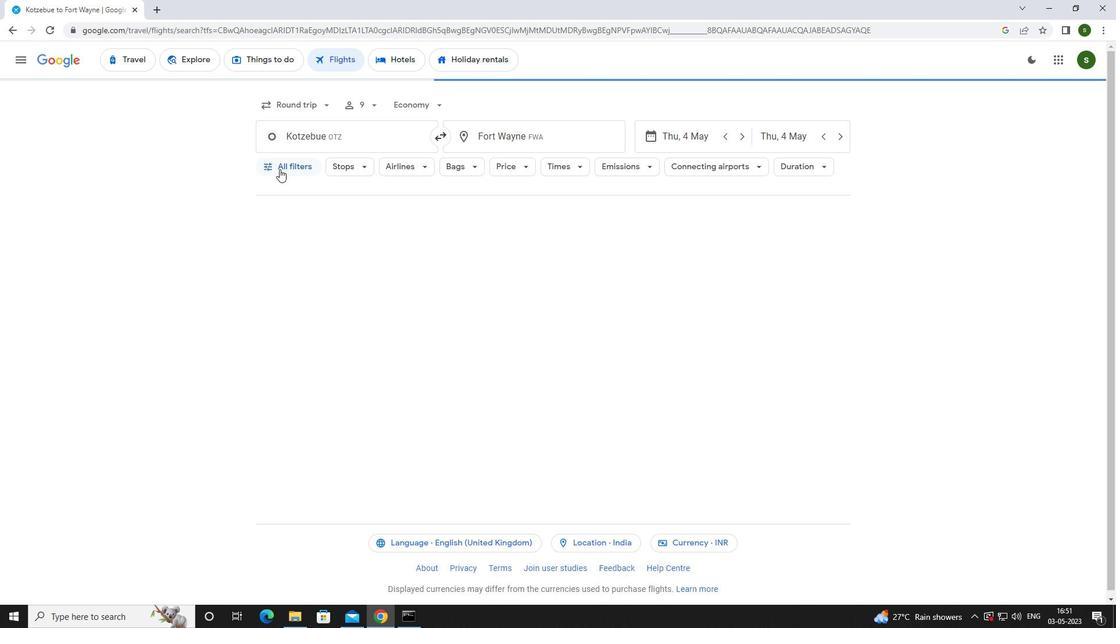 
Action: Mouse moved to (436, 415)
Screenshot: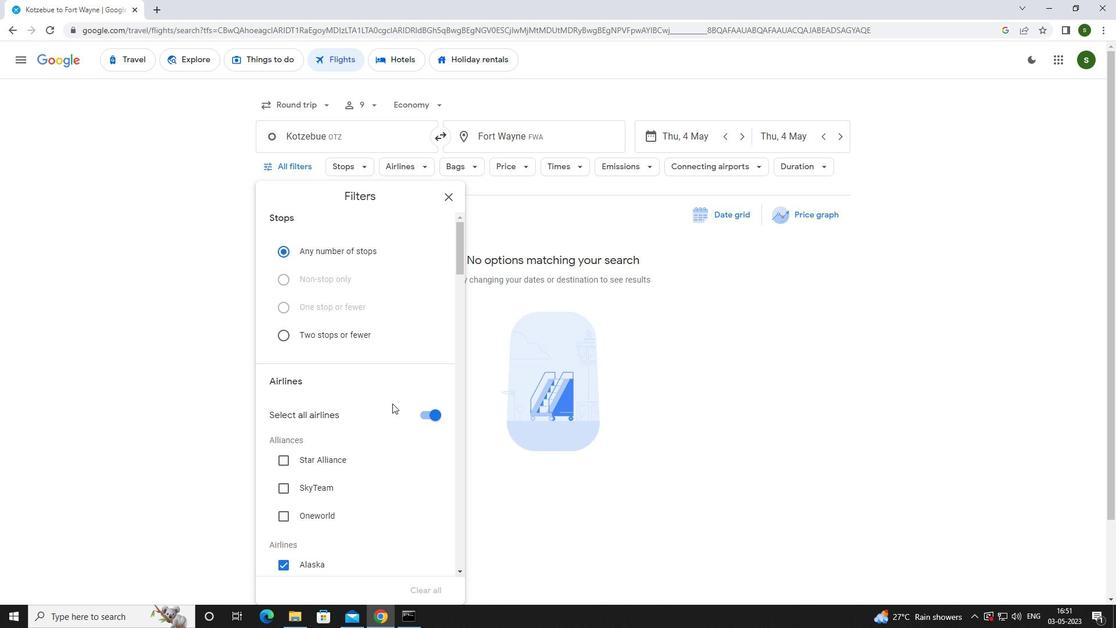 
Action: Mouse pressed left at (436, 415)
Screenshot: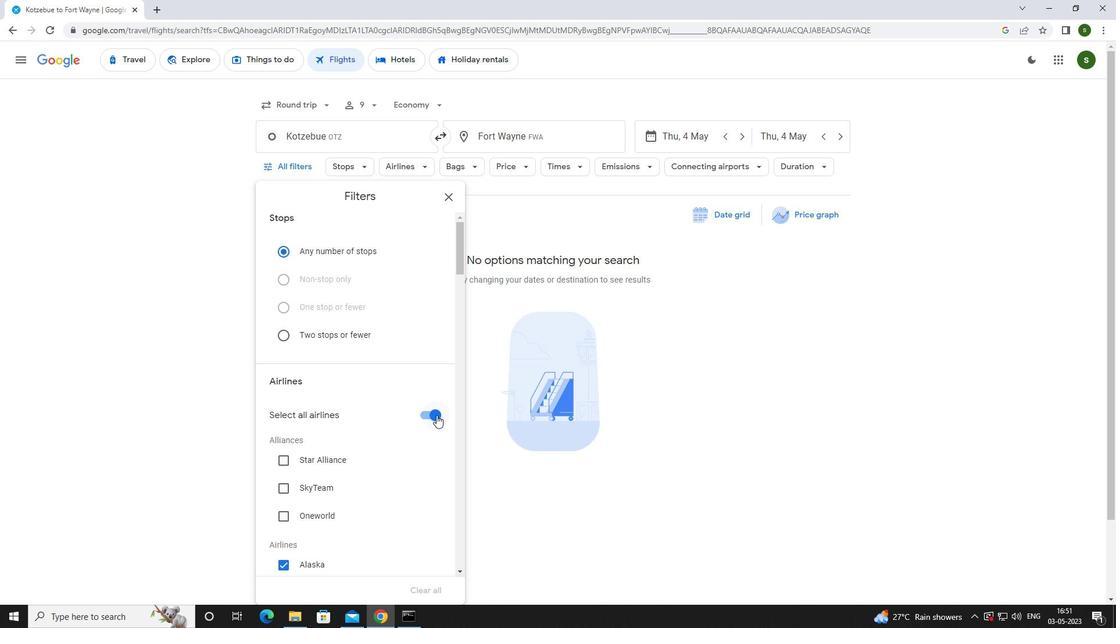 
Action: Mouse moved to (396, 353)
Screenshot: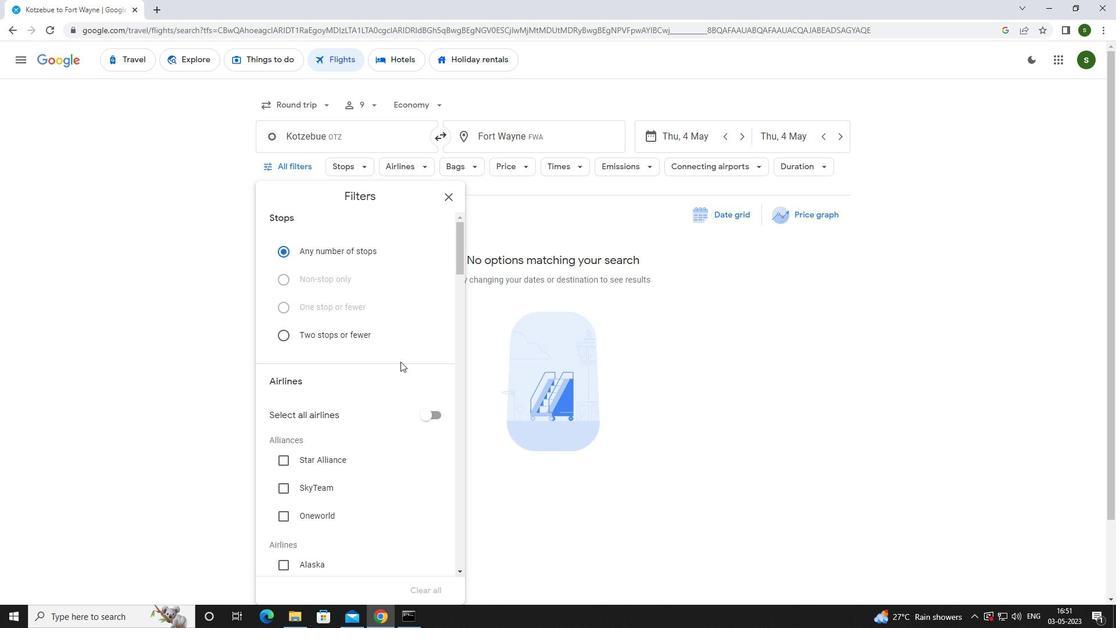 
Action: Mouse scrolled (396, 352) with delta (0, 0)
Screenshot: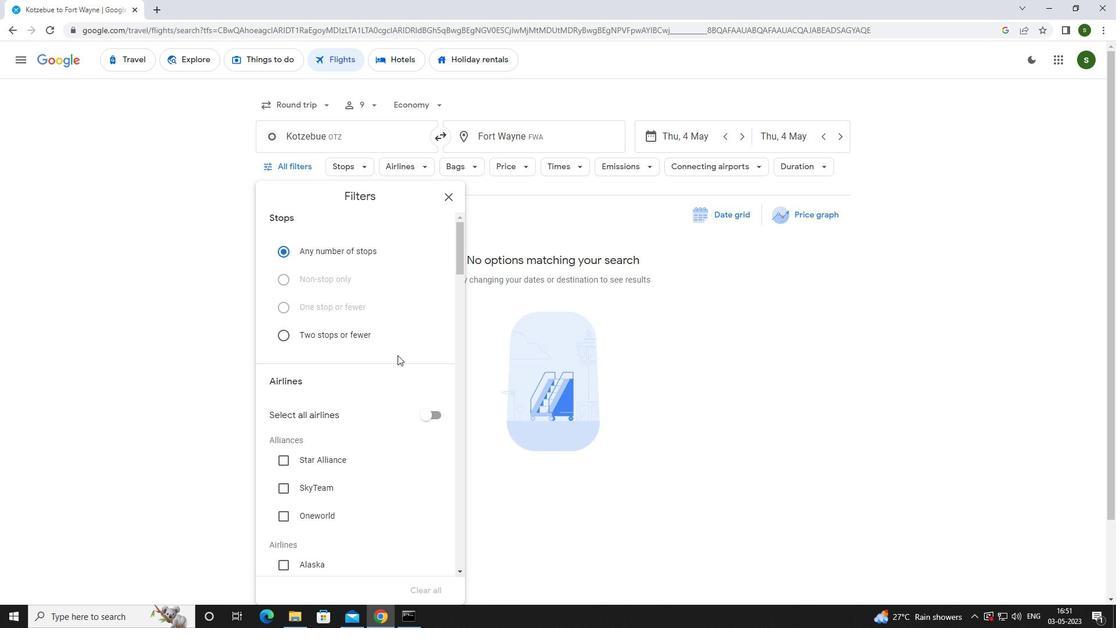 
Action: Mouse scrolled (396, 352) with delta (0, 0)
Screenshot: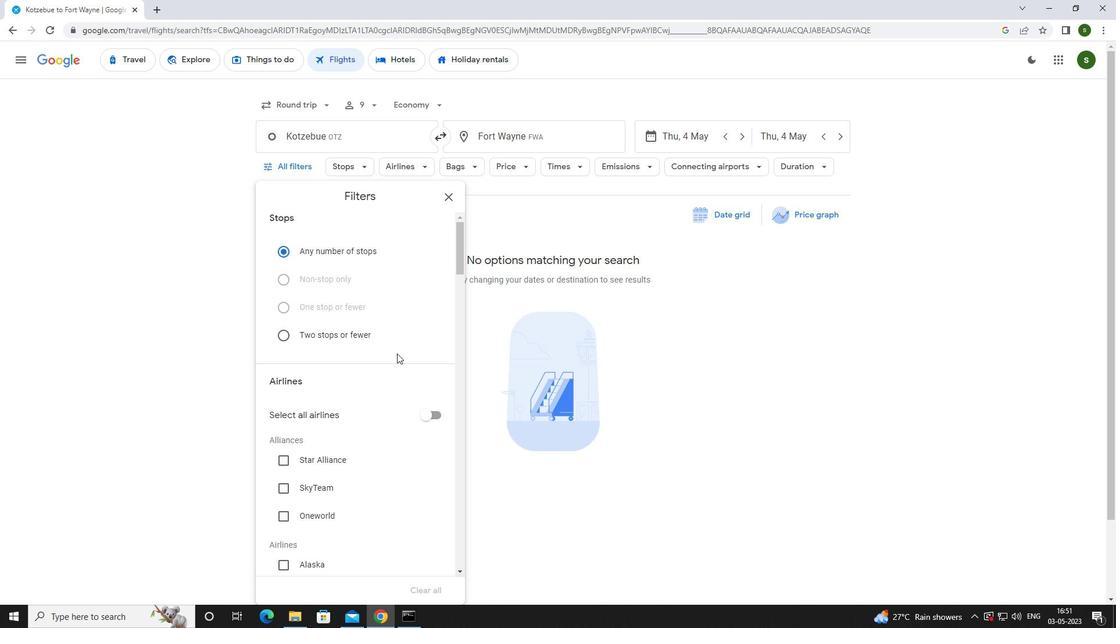 
Action: Mouse scrolled (396, 352) with delta (0, 0)
Screenshot: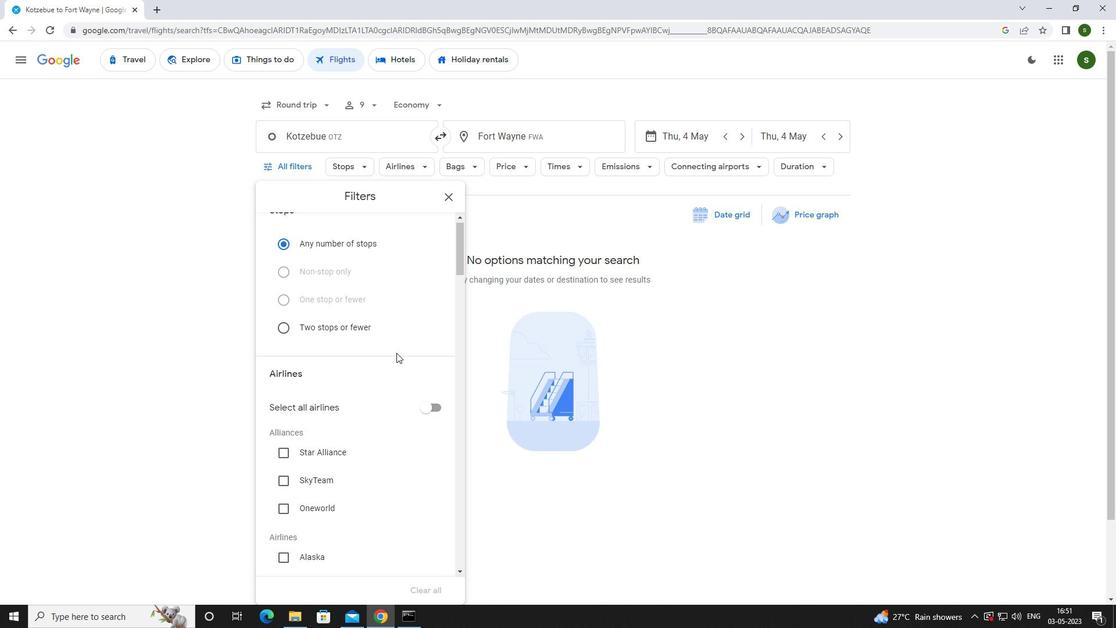 
Action: Mouse scrolled (396, 352) with delta (0, 0)
Screenshot: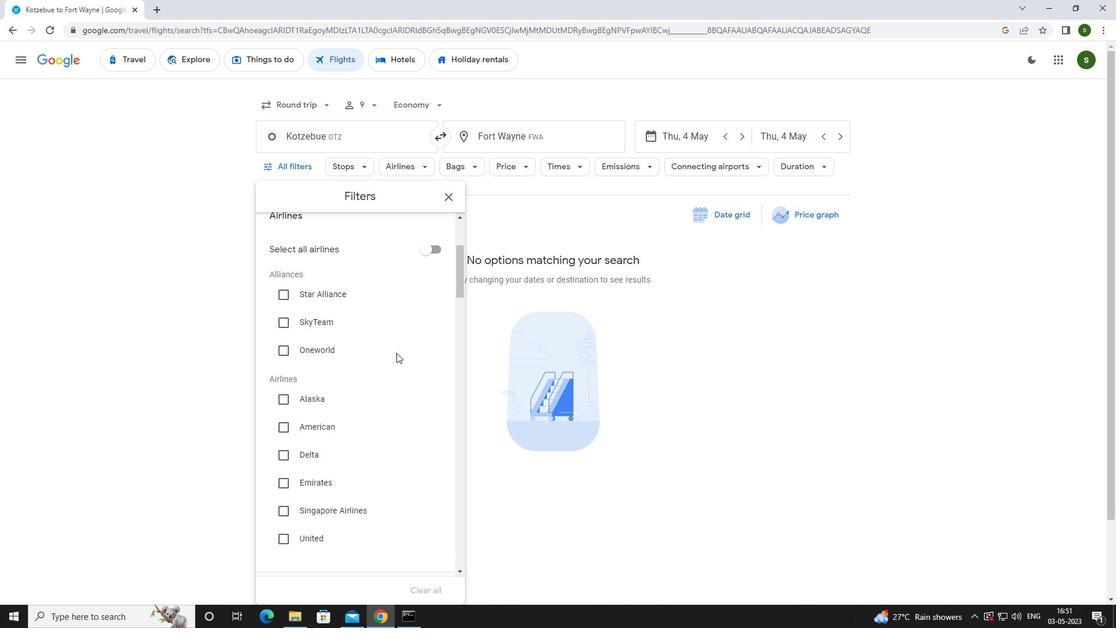 
Action: Mouse scrolled (396, 352) with delta (0, 0)
Screenshot: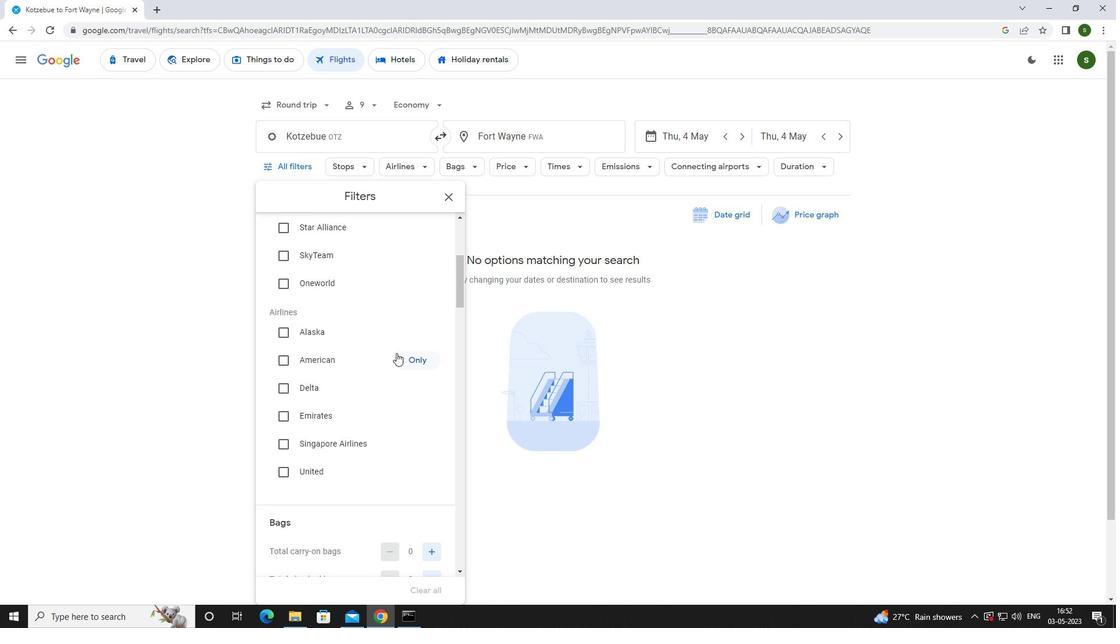 
Action: Mouse scrolled (396, 352) with delta (0, 0)
Screenshot: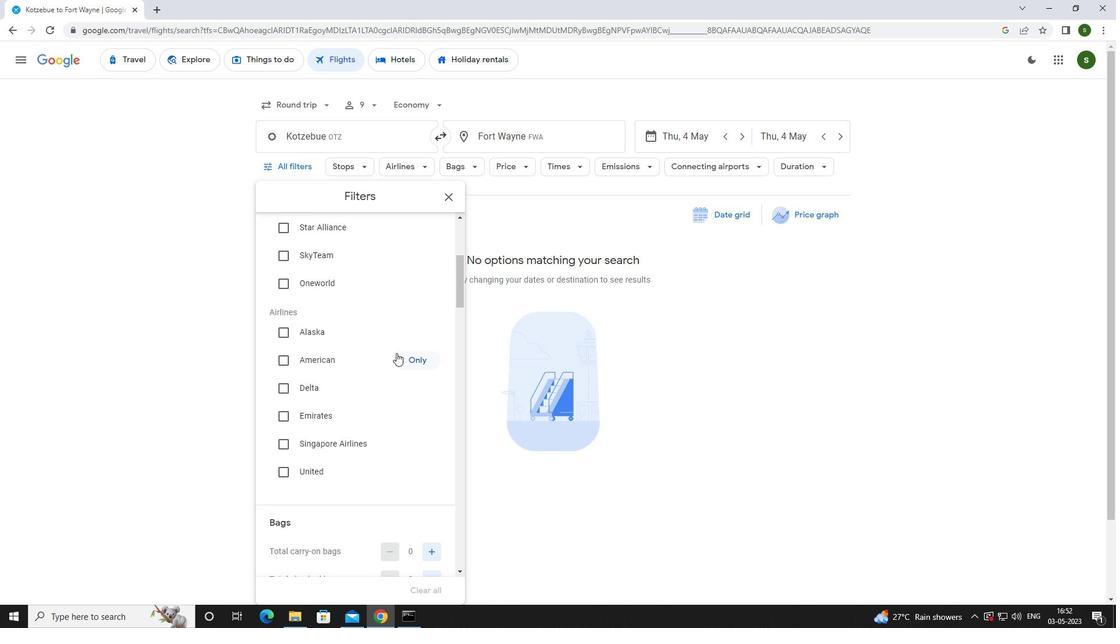 
Action: Mouse scrolled (396, 352) with delta (0, 0)
Screenshot: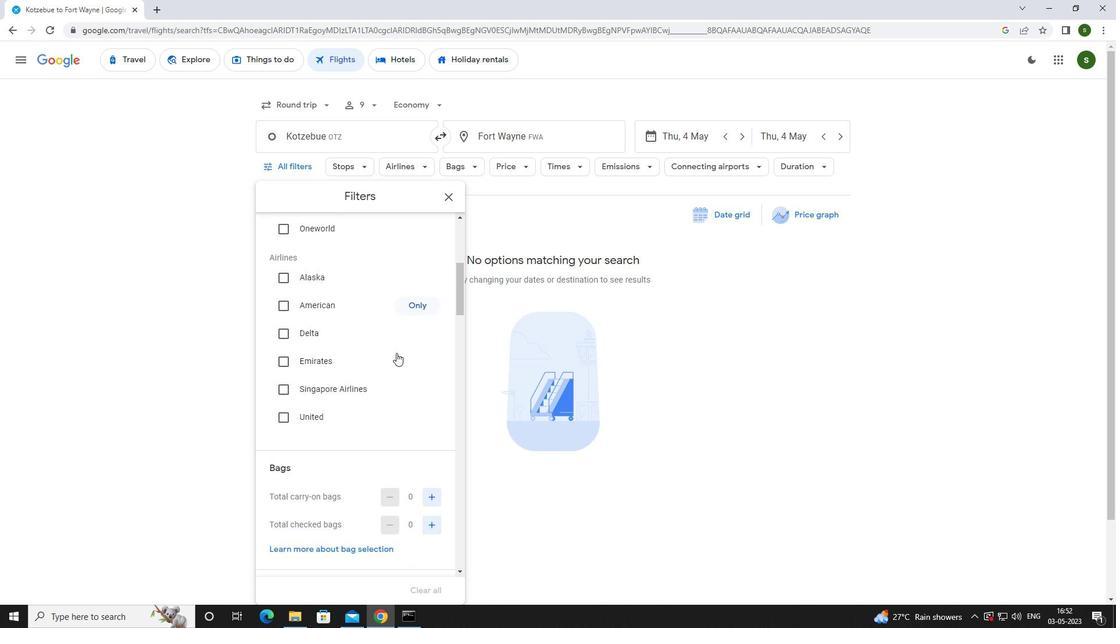 
Action: Mouse moved to (429, 404)
Screenshot: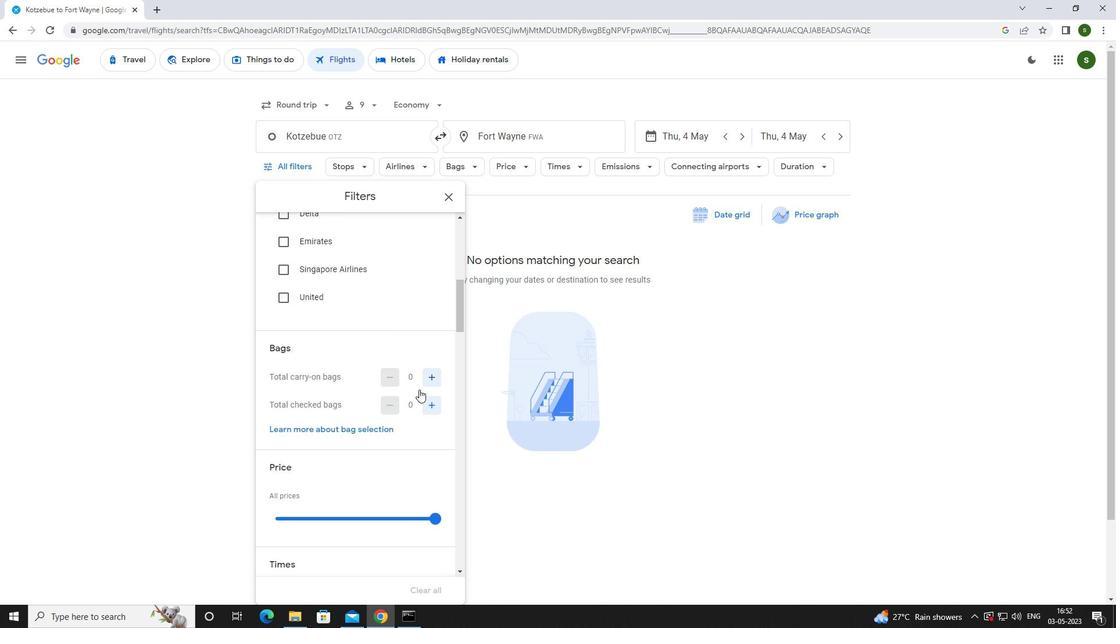 
Action: Mouse pressed left at (429, 404)
Screenshot: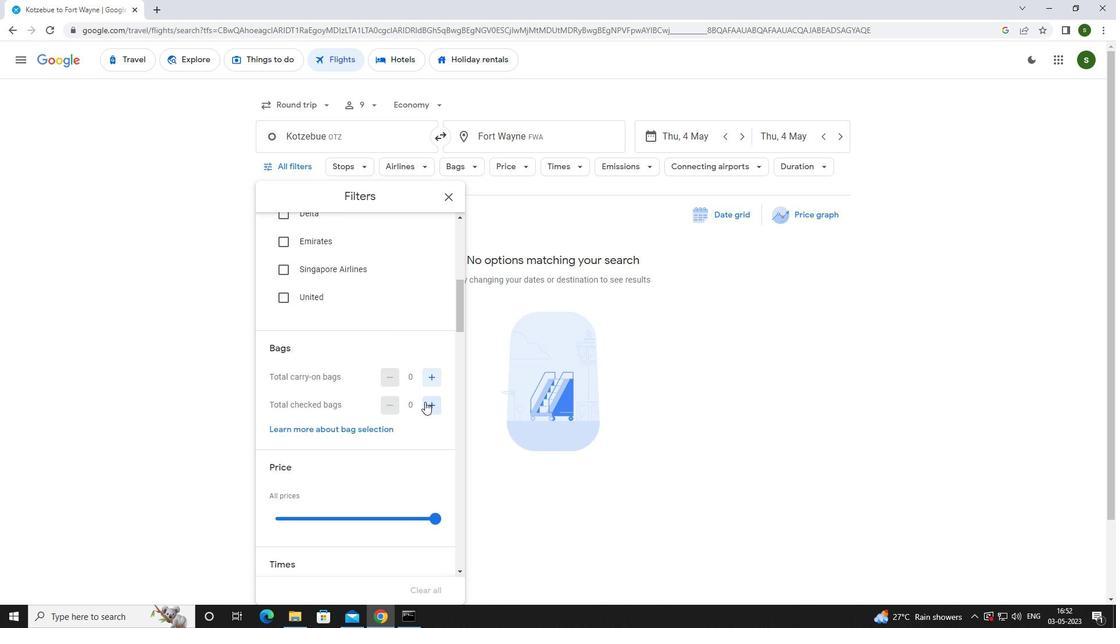 
Action: Mouse pressed left at (429, 404)
Screenshot: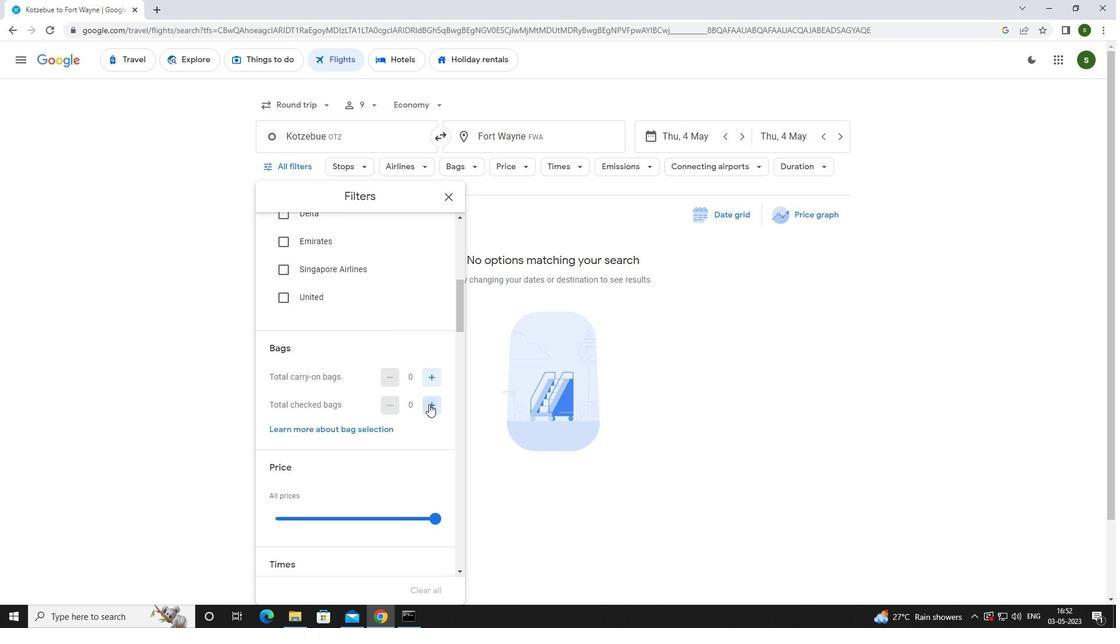 
Action: Mouse scrolled (429, 403) with delta (0, 0)
Screenshot: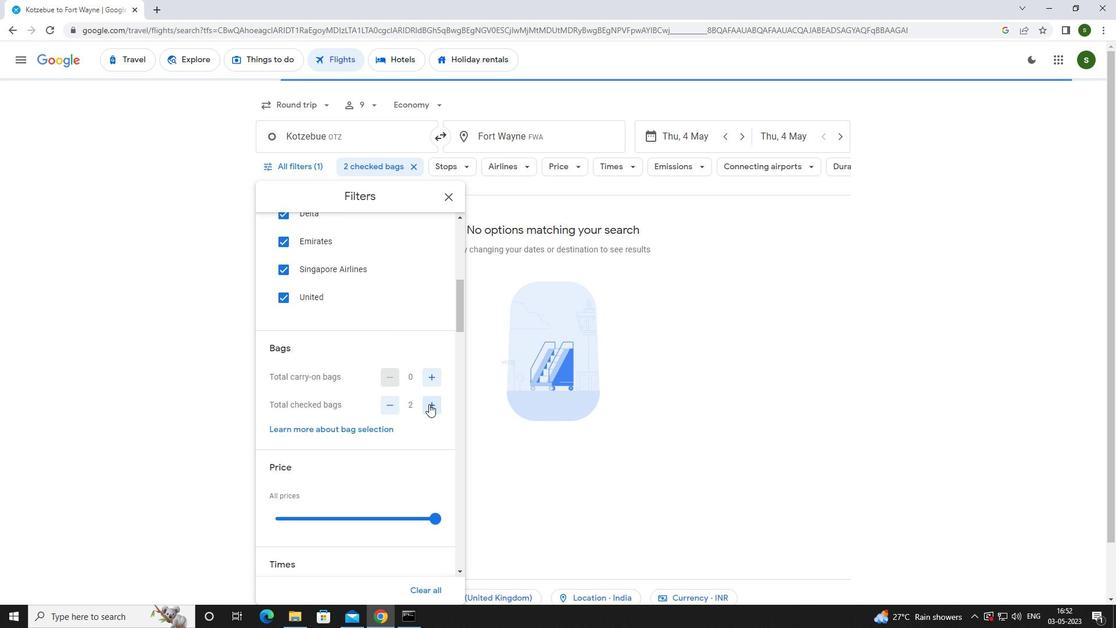 
Action: Mouse scrolled (429, 403) with delta (0, 0)
Screenshot: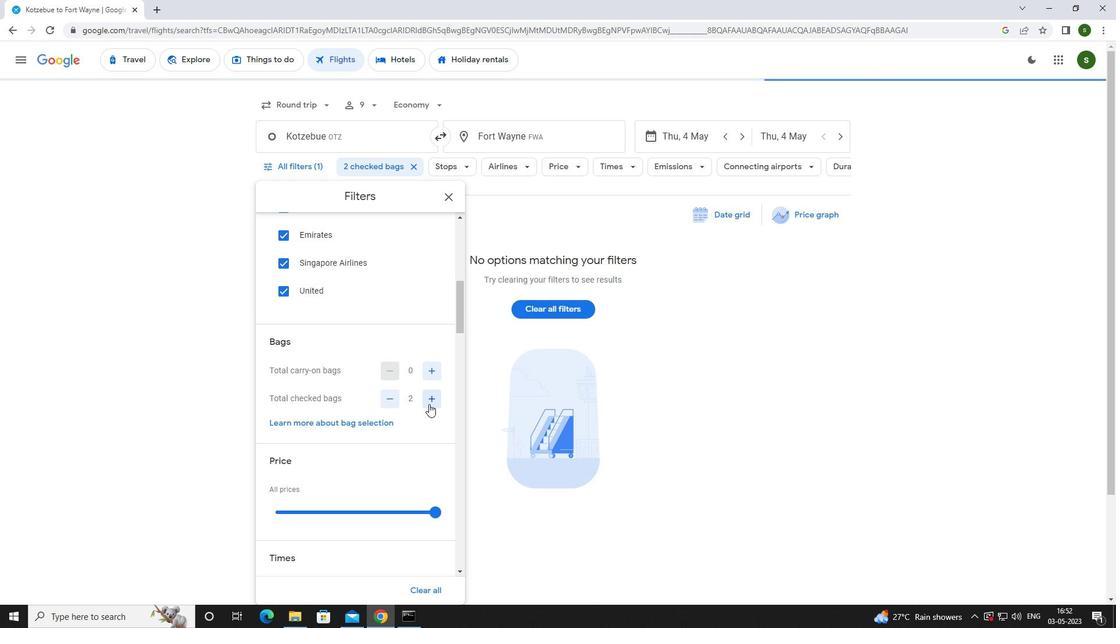 
Action: Mouse moved to (434, 403)
Screenshot: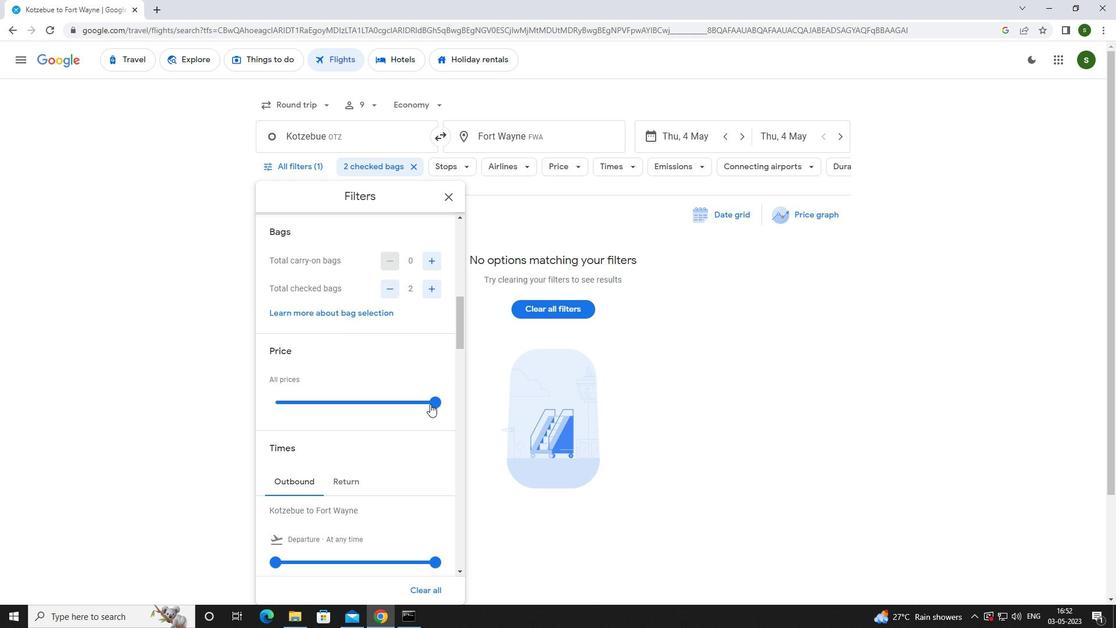 
Action: Mouse pressed left at (434, 403)
Screenshot: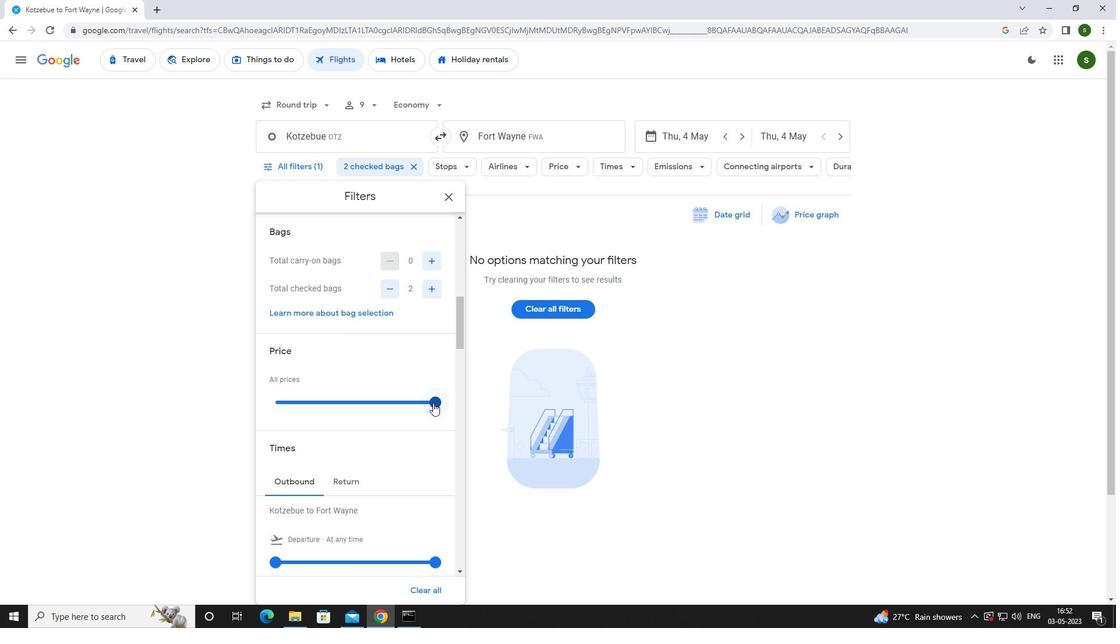 
Action: Mouse scrolled (434, 402) with delta (0, 0)
Screenshot: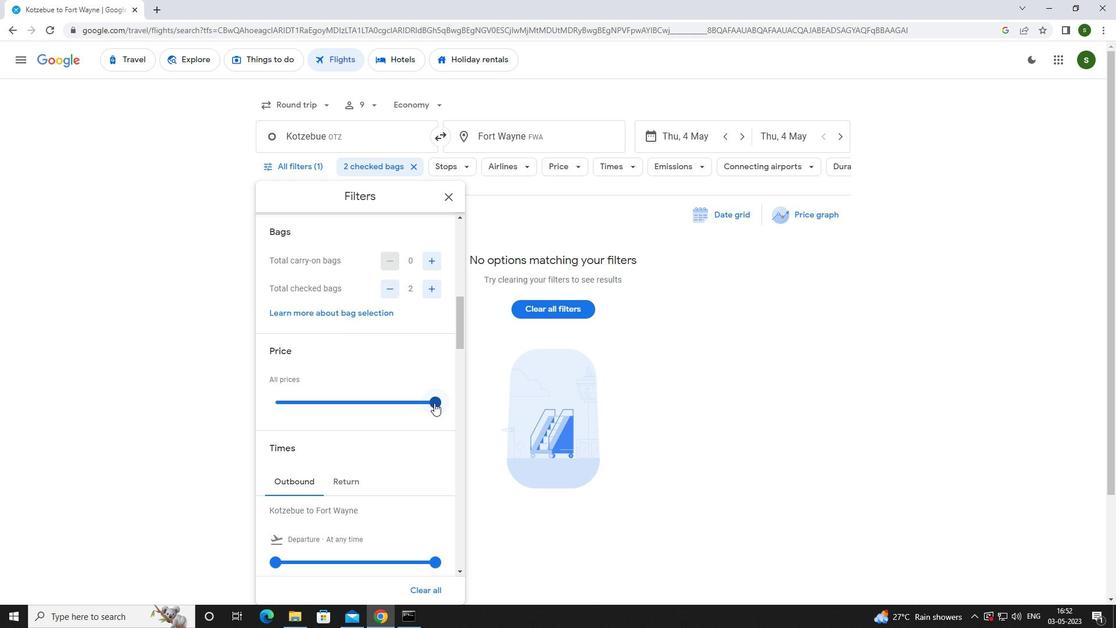 
Action: Mouse moved to (275, 500)
Screenshot: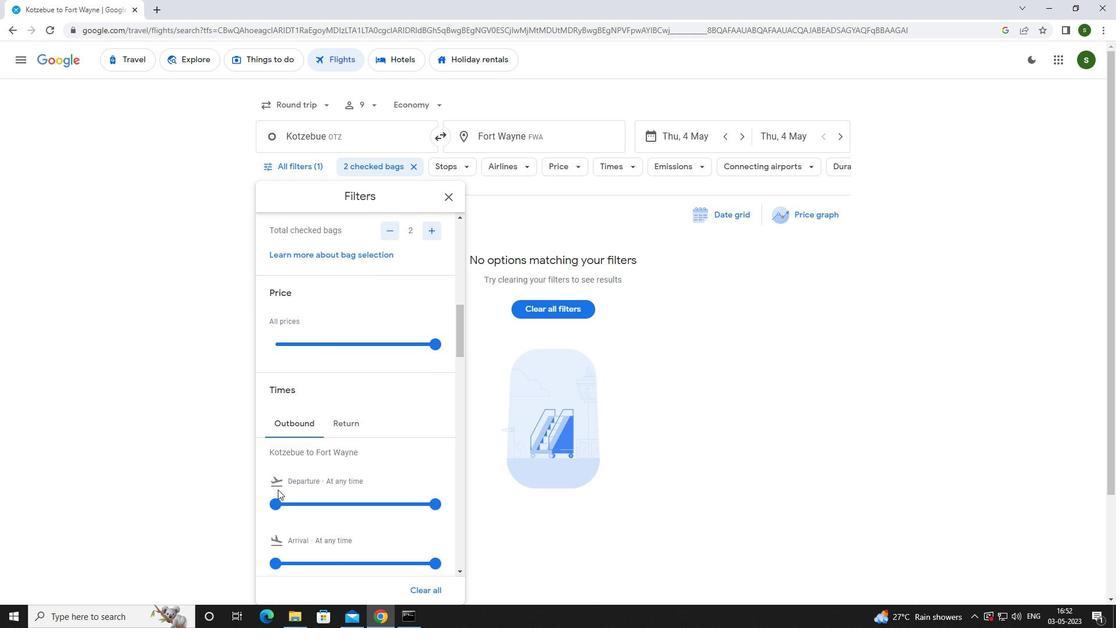 
Action: Mouse pressed left at (275, 500)
Screenshot: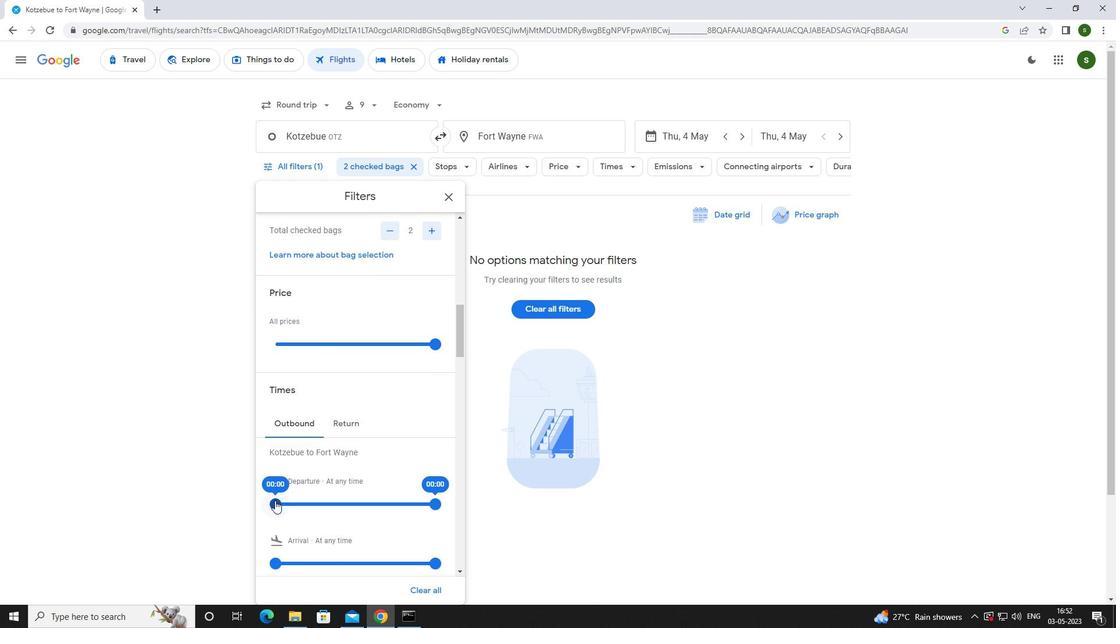 
Action: Mouse moved to (670, 422)
Screenshot: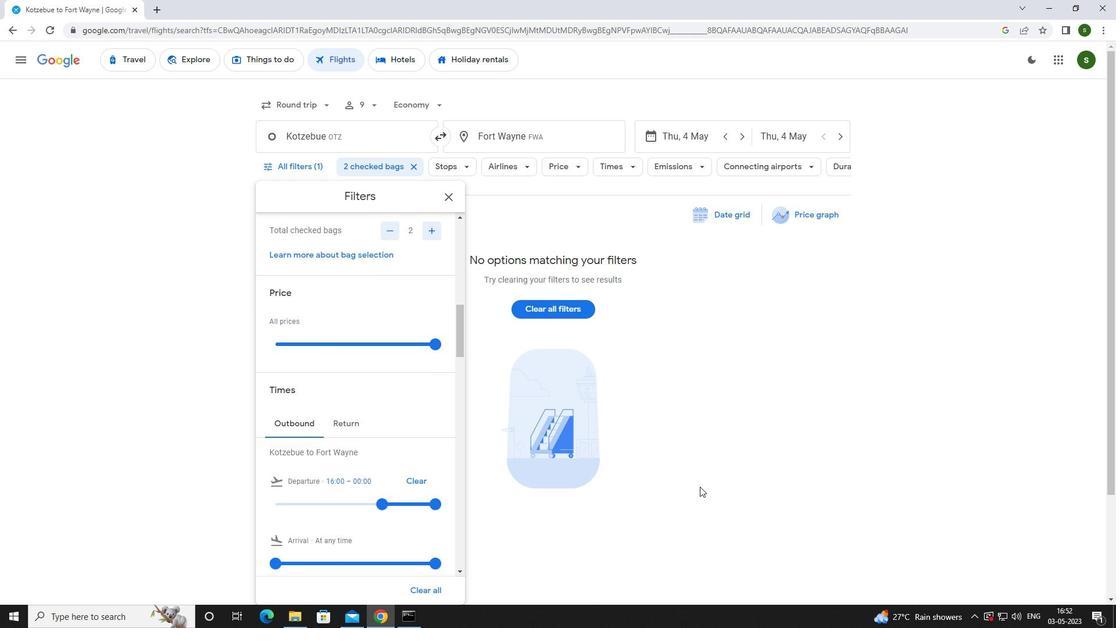 
Action: Mouse pressed left at (670, 422)
Screenshot: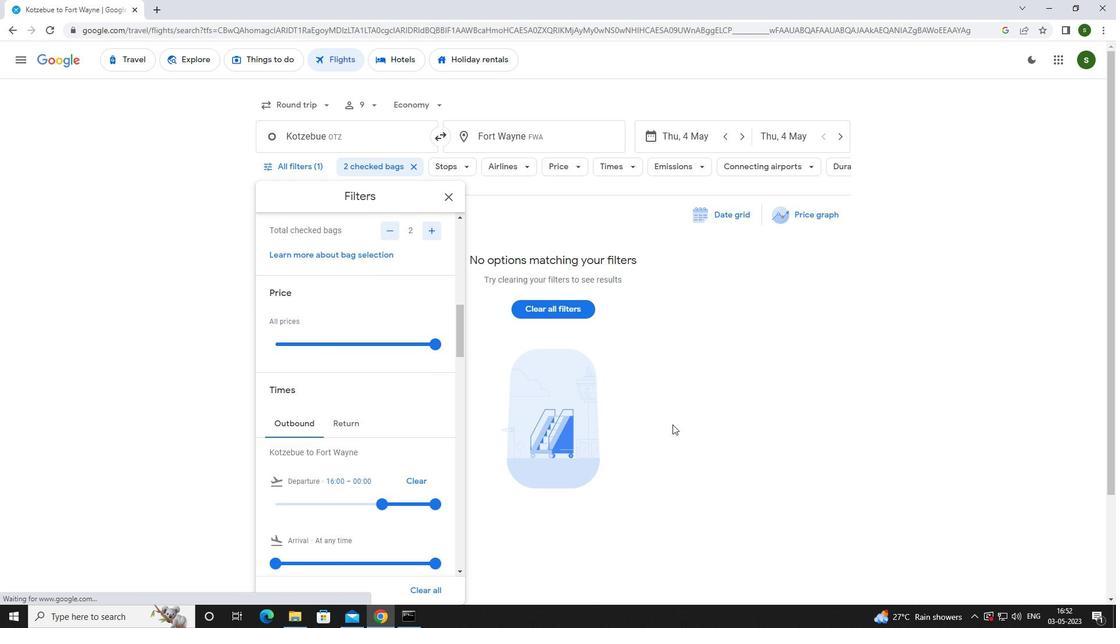 
Action: Mouse moved to (670, 421)
Screenshot: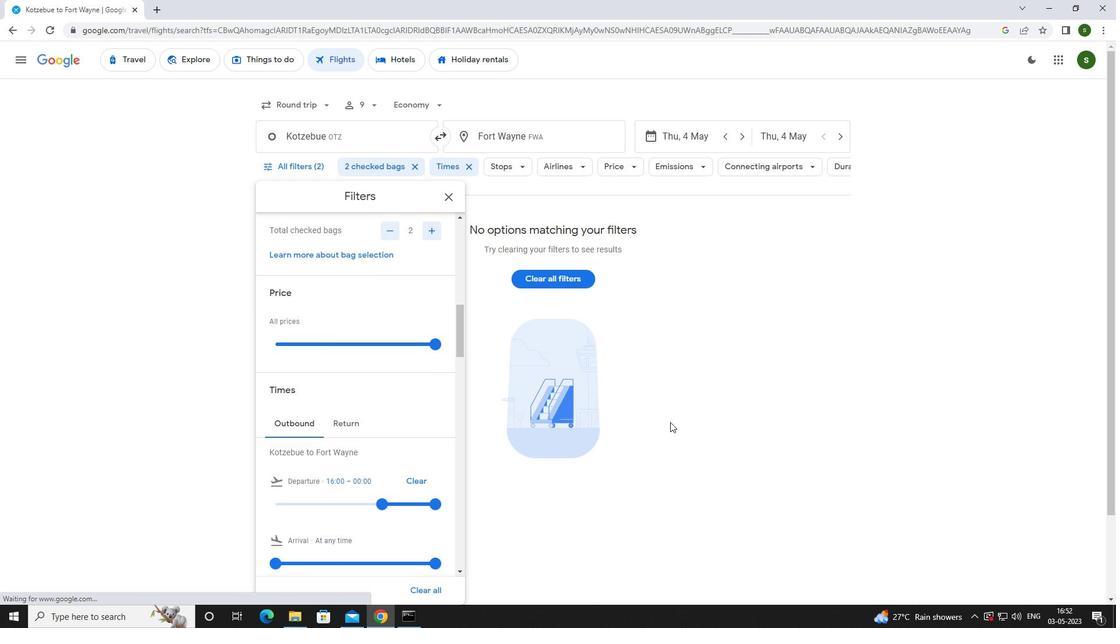 
